 Task: Search one way flight ticket for 3 adults in first from Westerly: Westerly State Airport to Rock Springs: Southwest Wyoming Regional Airport (rock Springs Sweetwater County Airport) on 8-5-2023. Choice of flights is Royal air maroc. Number of bags: 11 checked bags. Price is upto 82000. Outbound departure time preference is 23:45.
Action: Mouse moved to (330, 275)
Screenshot: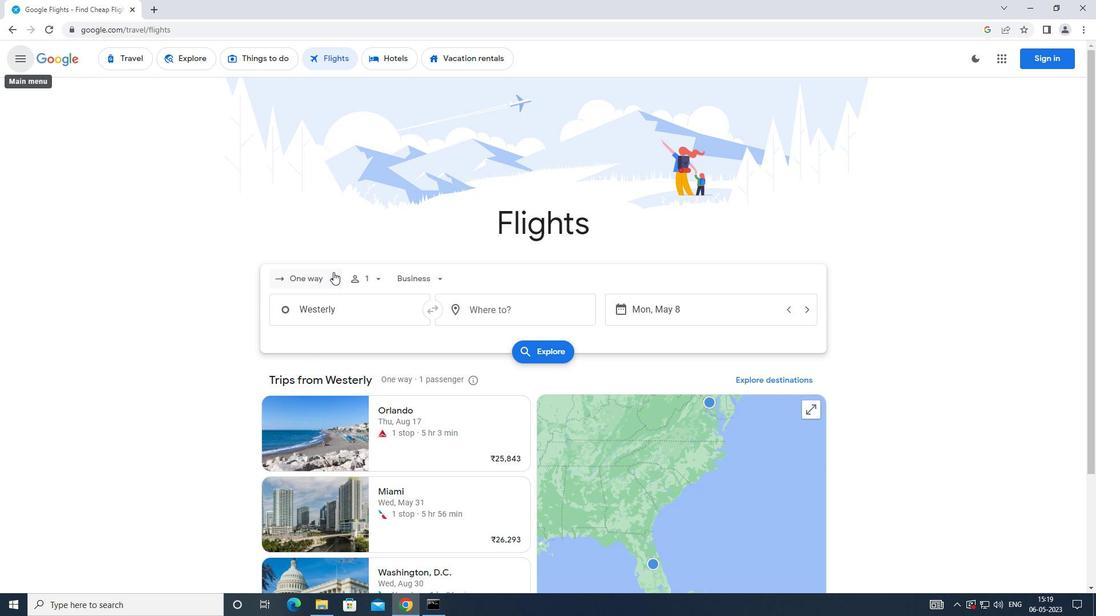 
Action: Mouse pressed left at (330, 275)
Screenshot: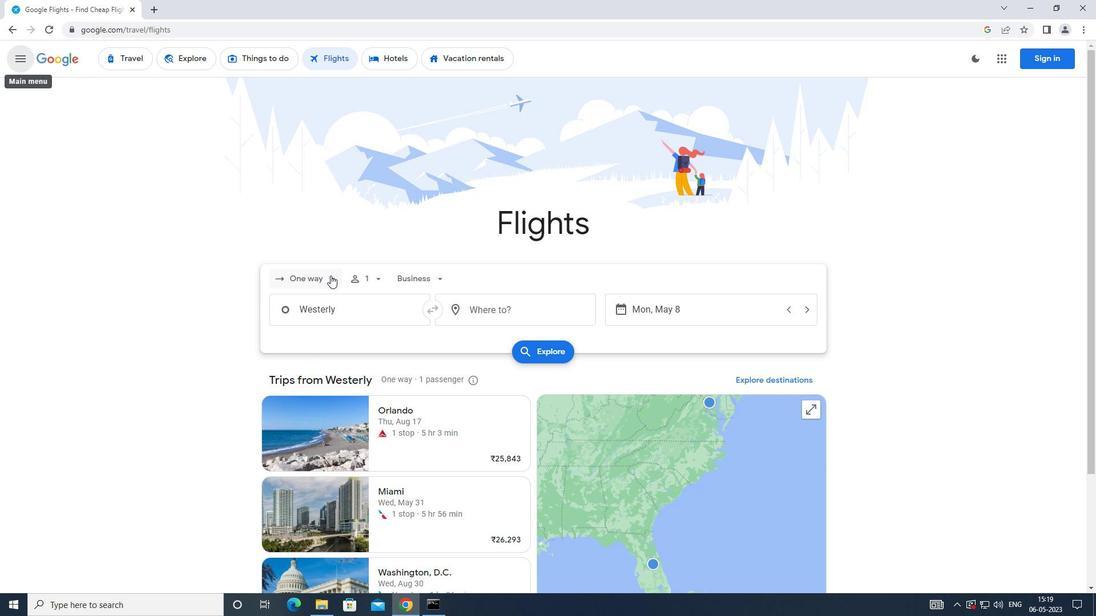 
Action: Mouse moved to (327, 328)
Screenshot: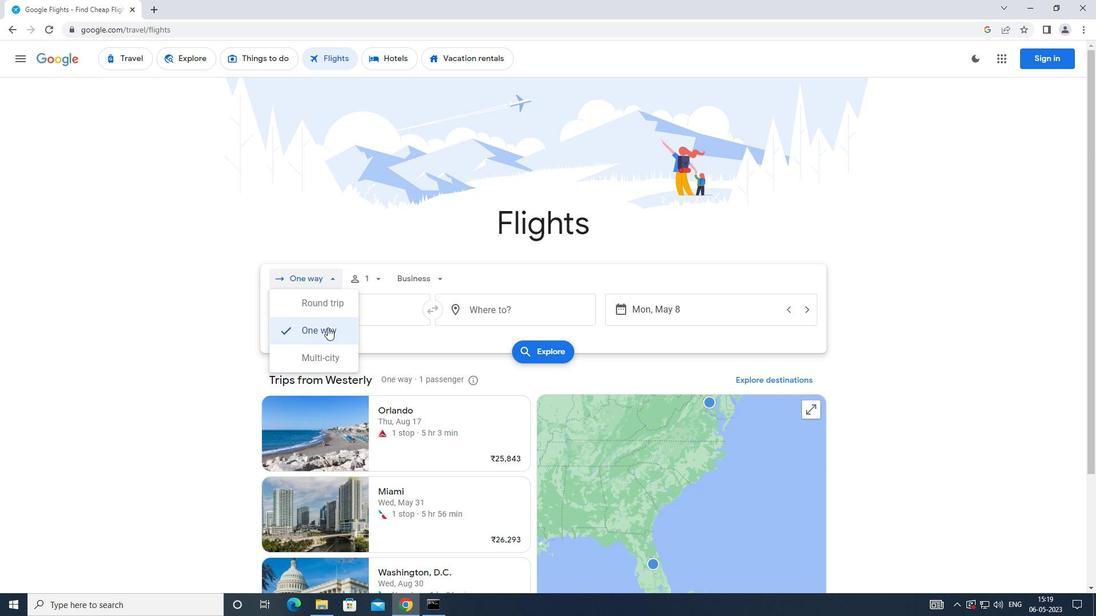 
Action: Mouse pressed left at (327, 328)
Screenshot: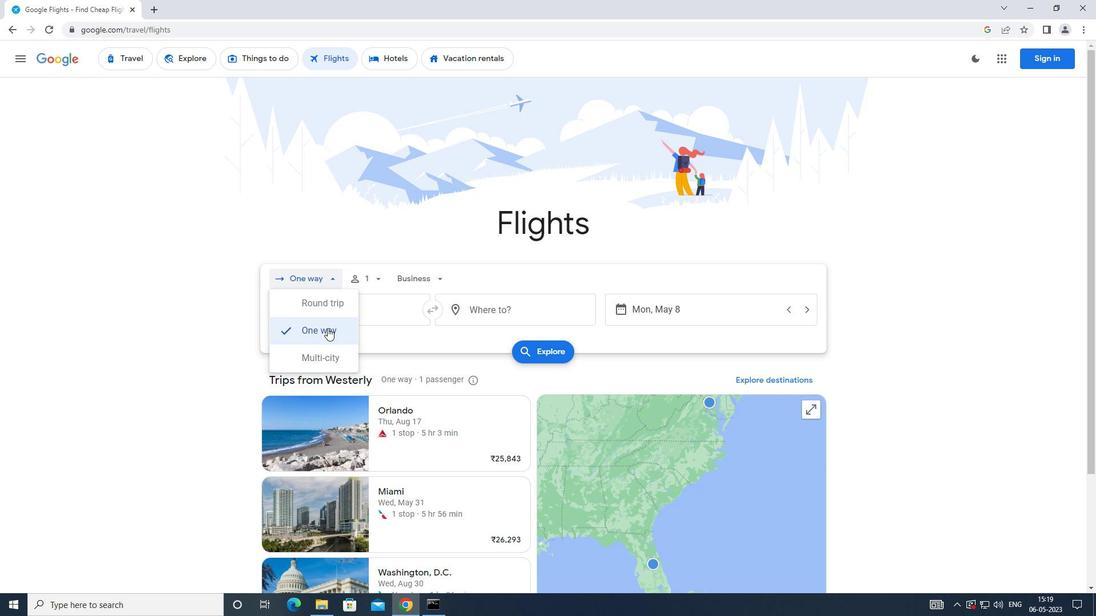 
Action: Mouse moved to (381, 282)
Screenshot: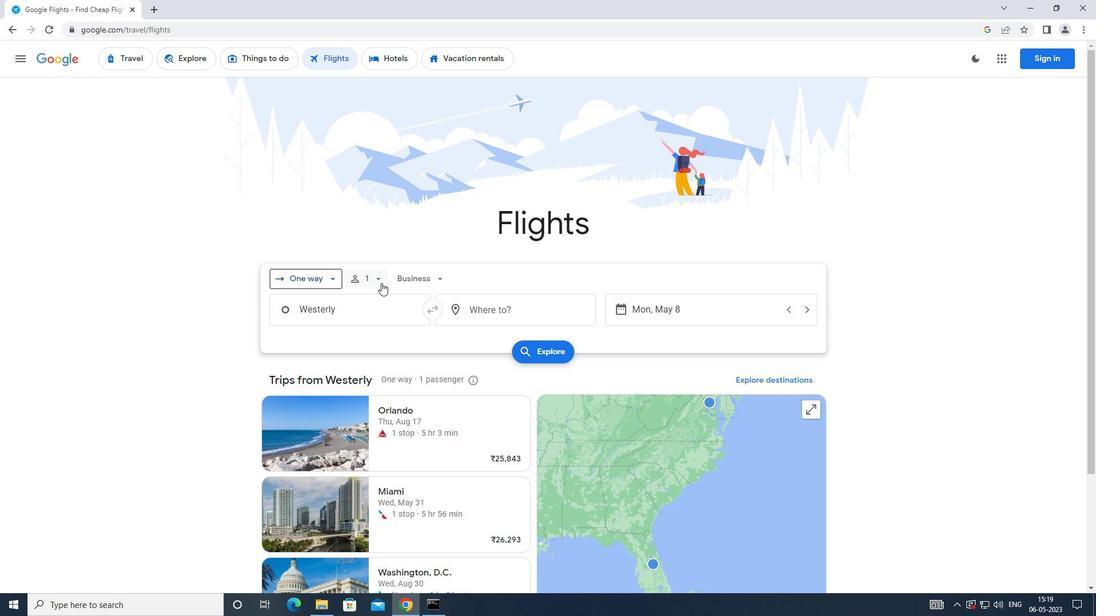 
Action: Mouse pressed left at (381, 282)
Screenshot: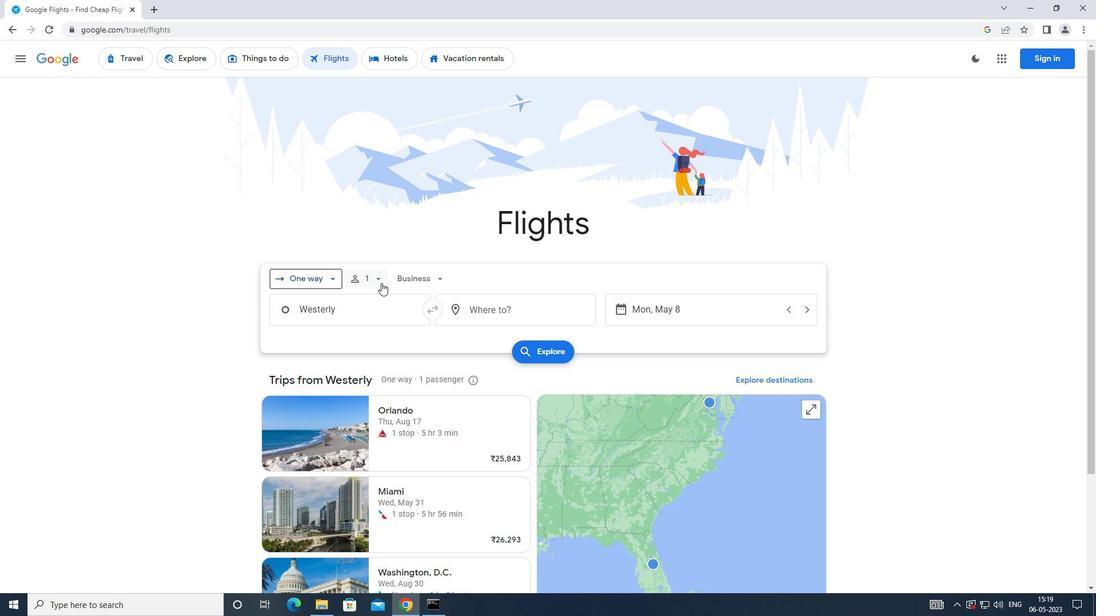 
Action: Mouse moved to (464, 310)
Screenshot: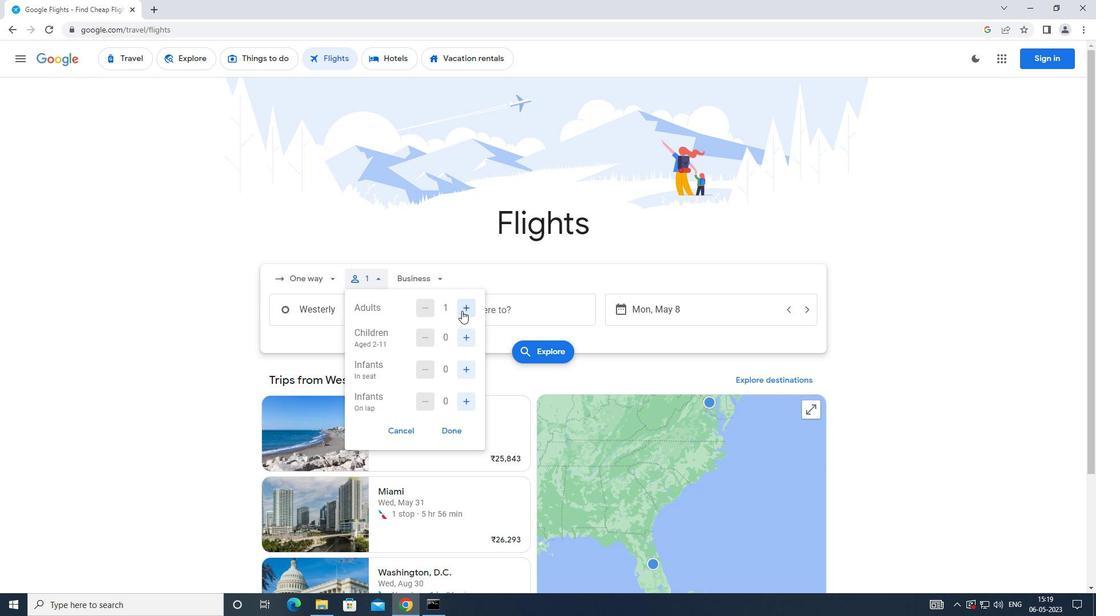 
Action: Mouse pressed left at (464, 310)
Screenshot: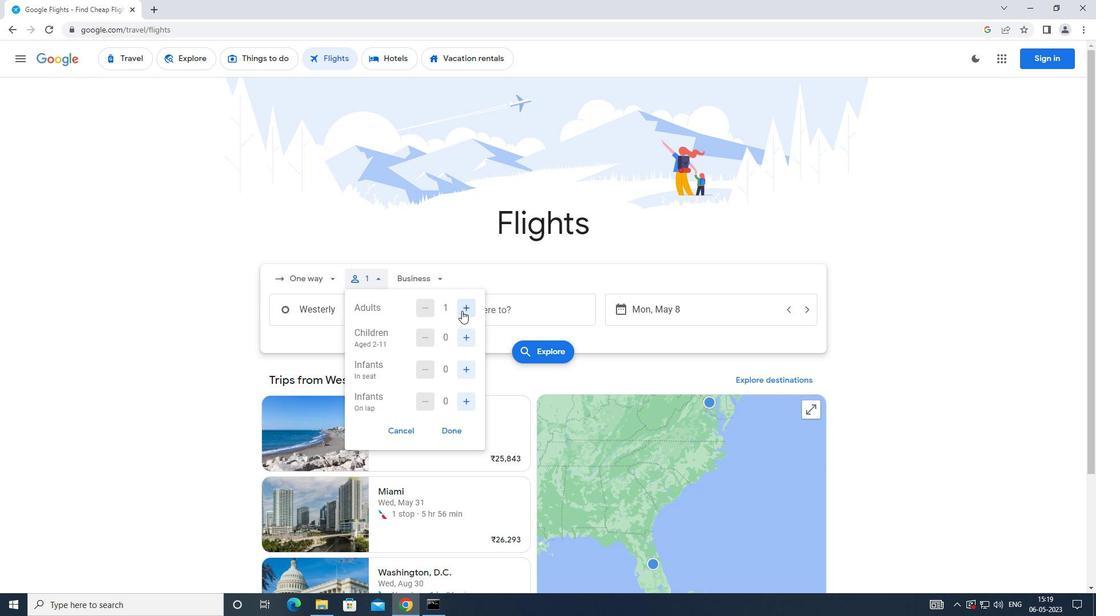 
Action: Mouse pressed left at (464, 310)
Screenshot: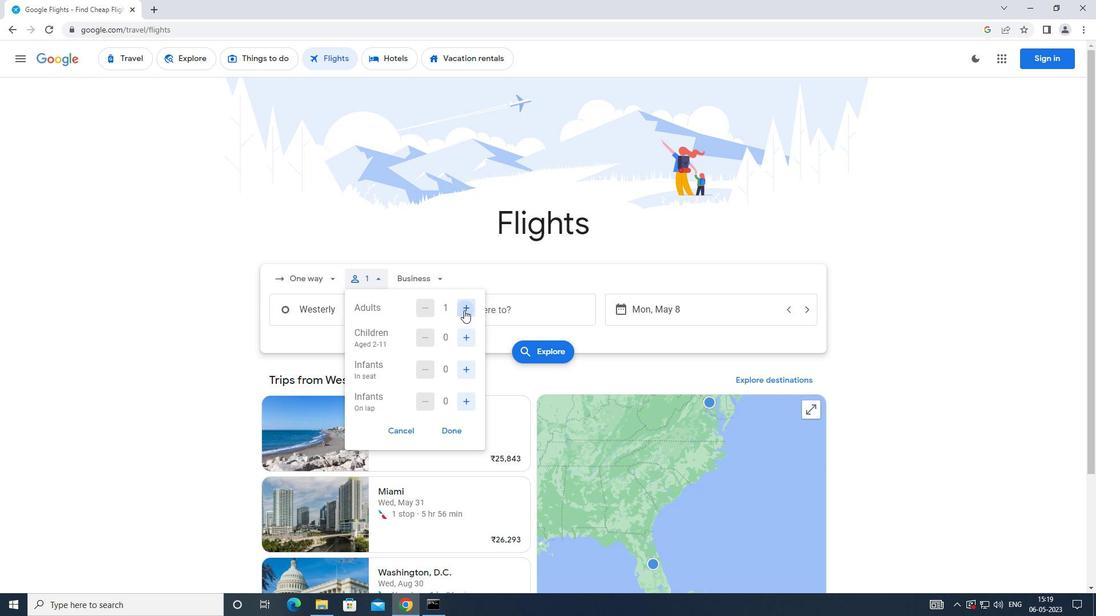 
Action: Mouse moved to (450, 430)
Screenshot: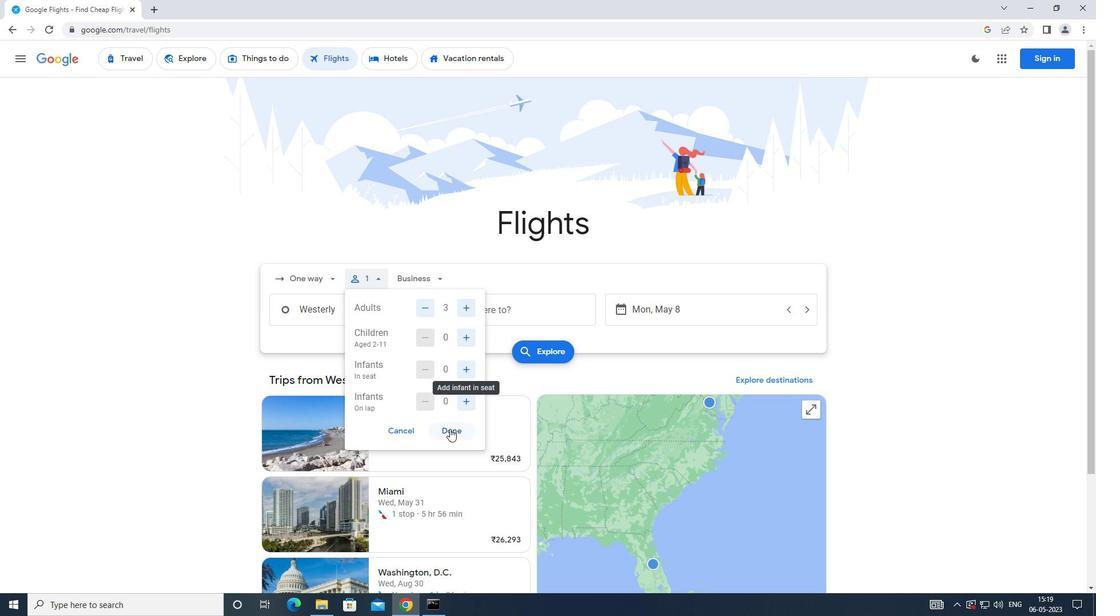 
Action: Mouse pressed left at (450, 430)
Screenshot: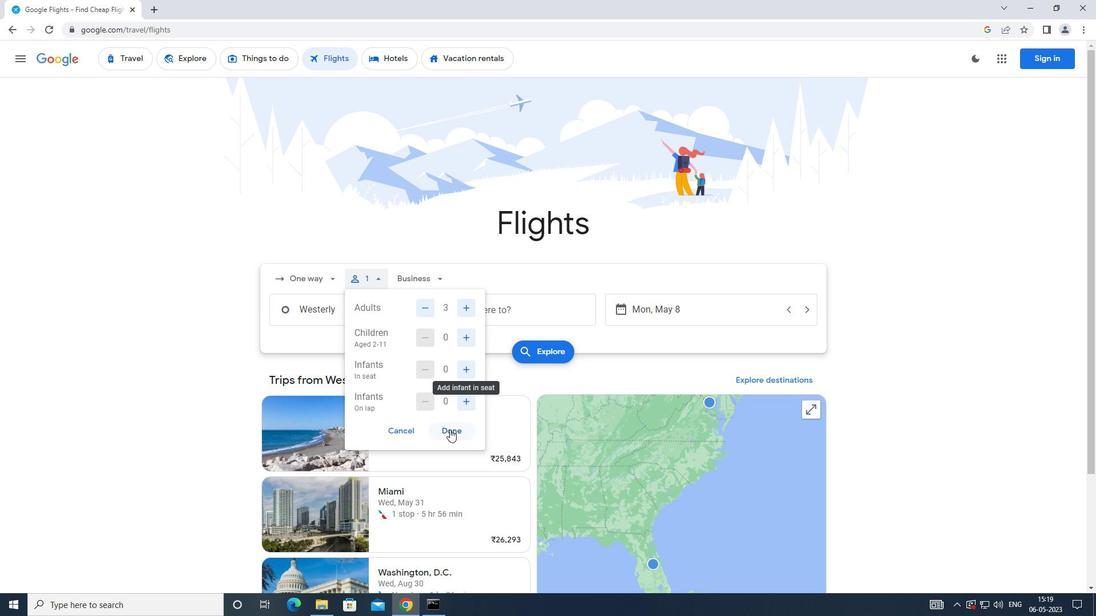 
Action: Mouse moved to (429, 282)
Screenshot: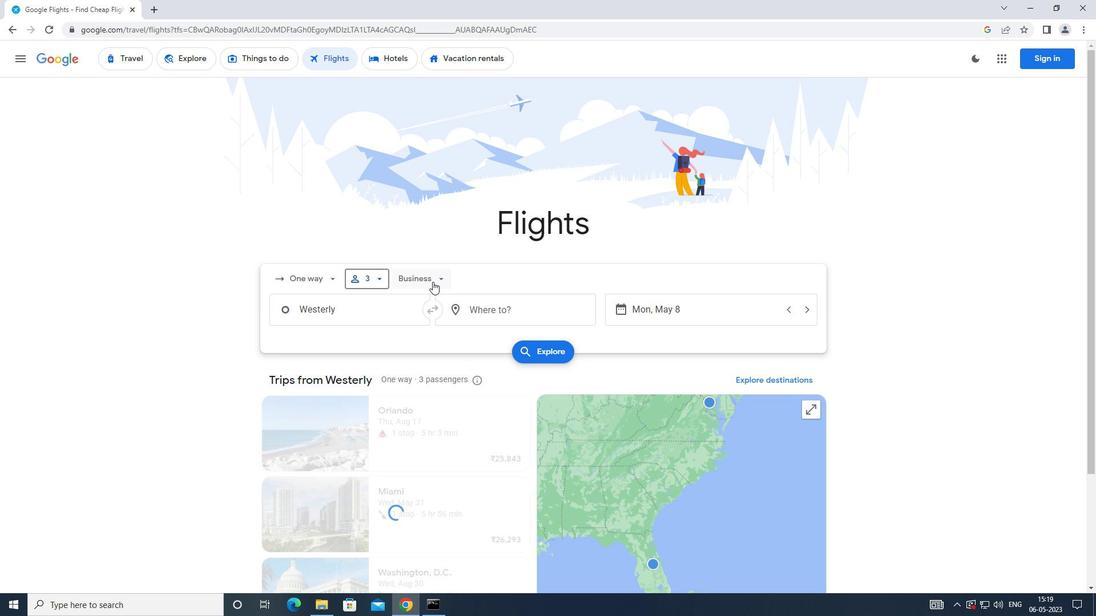 
Action: Mouse pressed left at (429, 282)
Screenshot: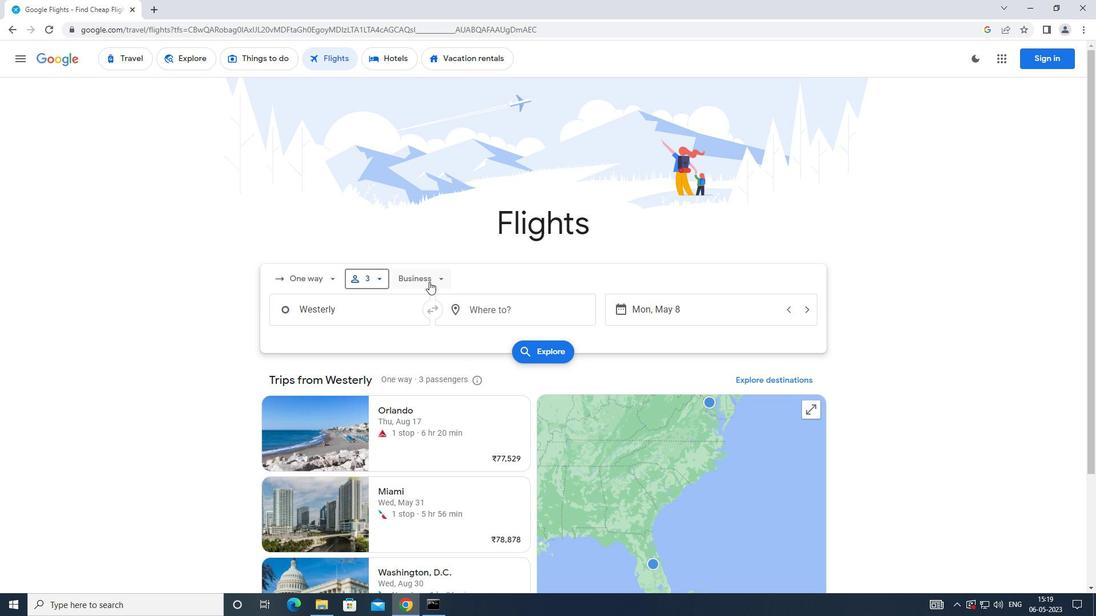 
Action: Mouse moved to (427, 384)
Screenshot: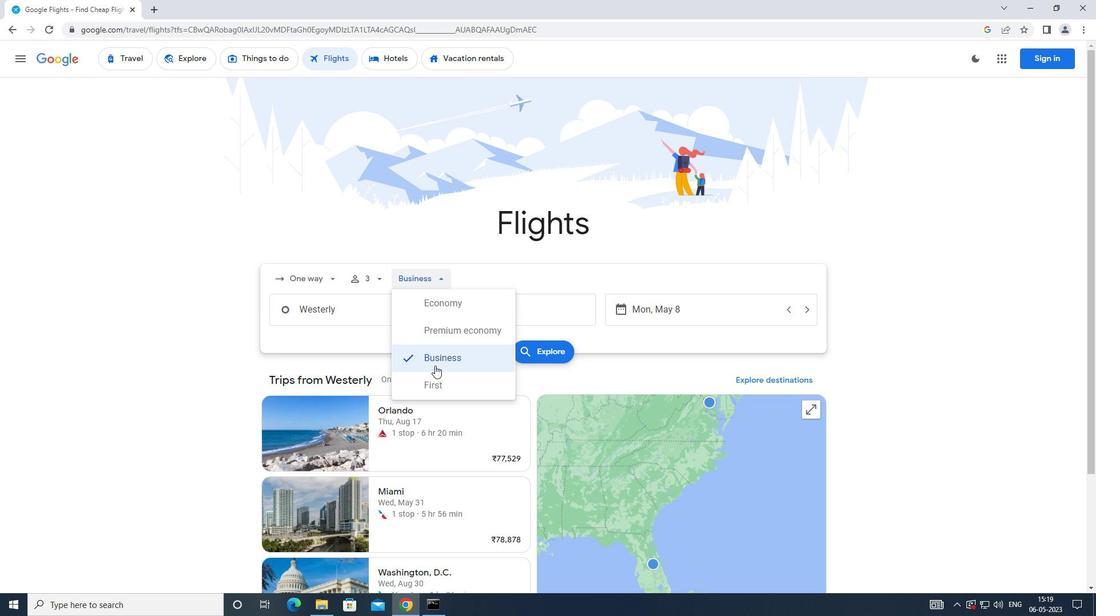 
Action: Mouse pressed left at (427, 384)
Screenshot: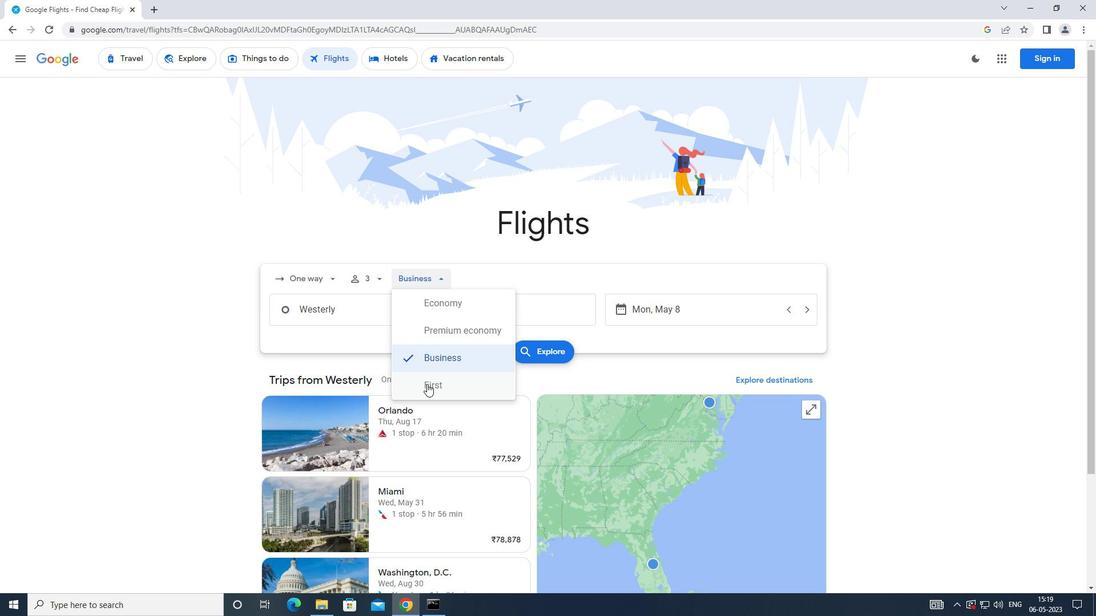 
Action: Mouse moved to (360, 320)
Screenshot: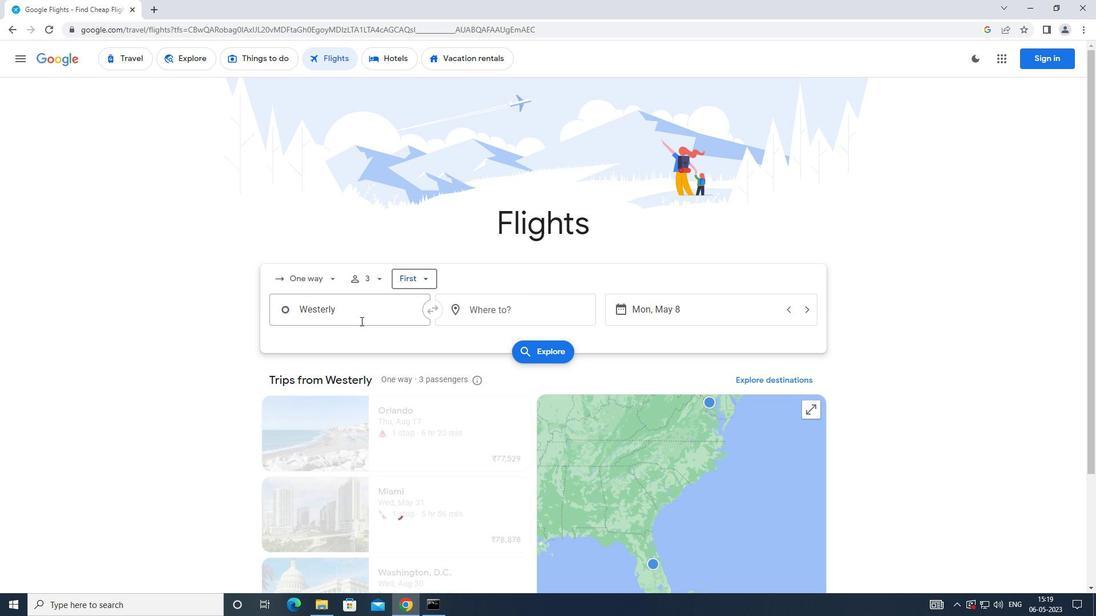 
Action: Mouse pressed left at (360, 320)
Screenshot: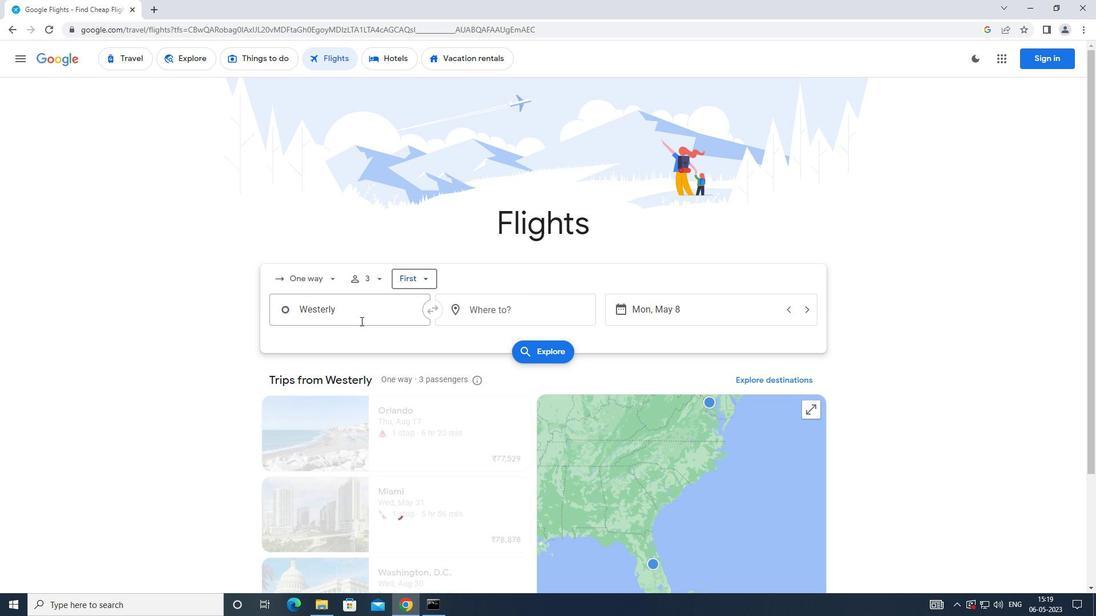 
Action: Mouse moved to (386, 335)
Screenshot: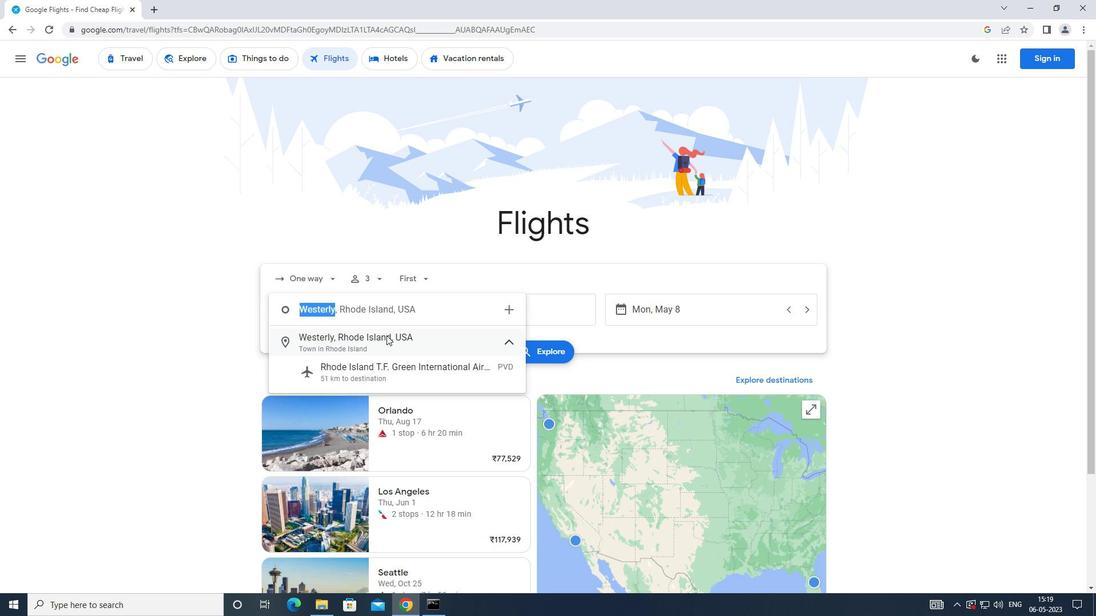 
Action: Mouse pressed left at (386, 335)
Screenshot: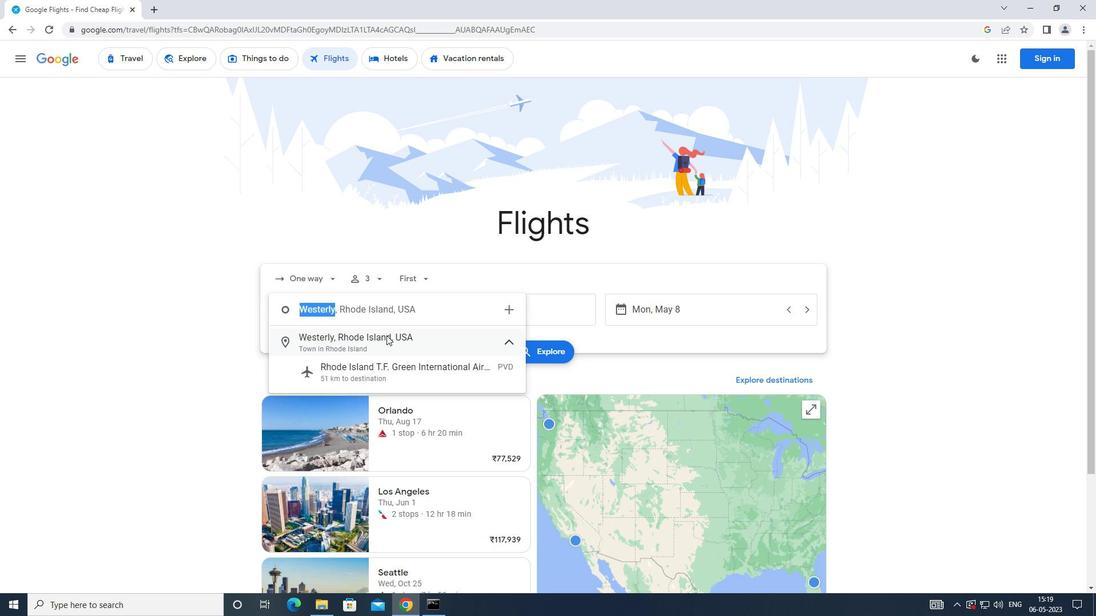 
Action: Mouse moved to (519, 315)
Screenshot: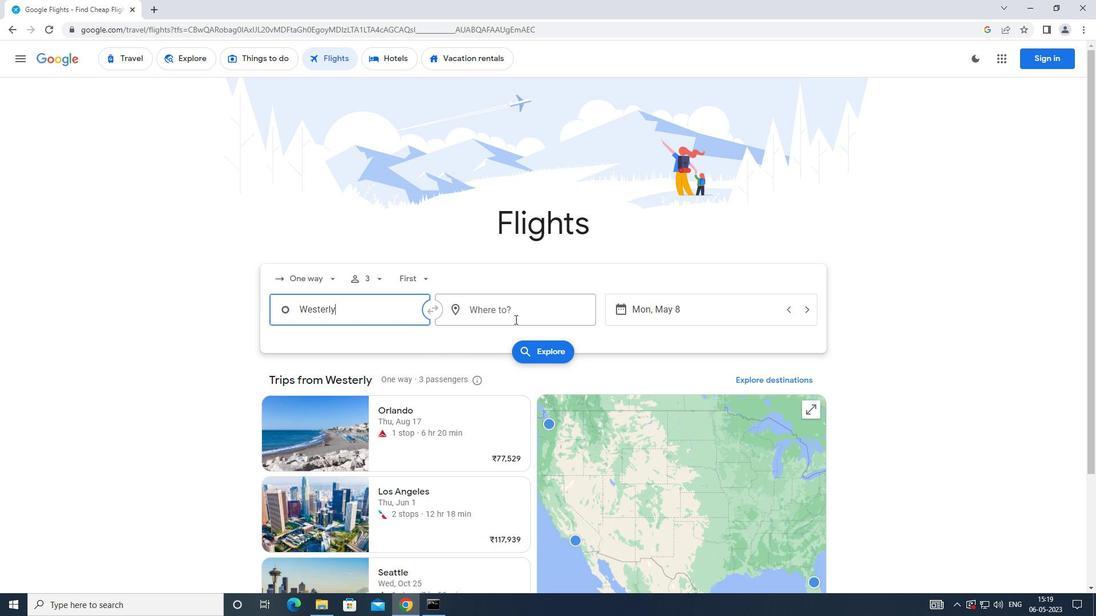
Action: Mouse pressed left at (519, 315)
Screenshot: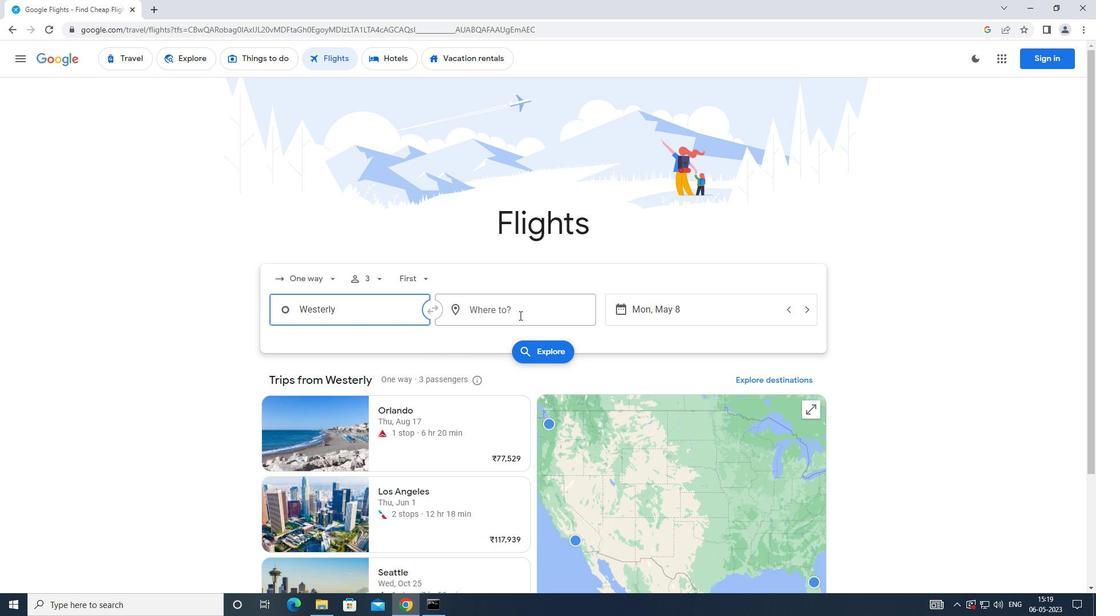 
Action: Mouse moved to (511, 322)
Screenshot: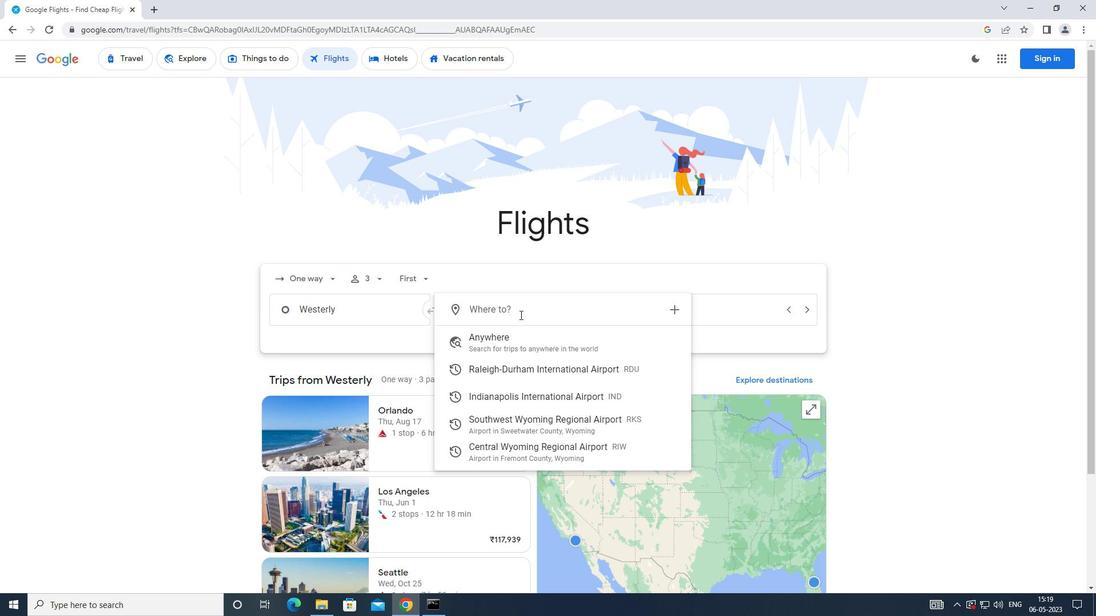 
Action: Key pressed <Key.caps_lock>w<Key.caps_lock>yoming<Key.space><Key.caps_lock>r<Key.caps_lock>ei<Key.backspace>gional
Screenshot: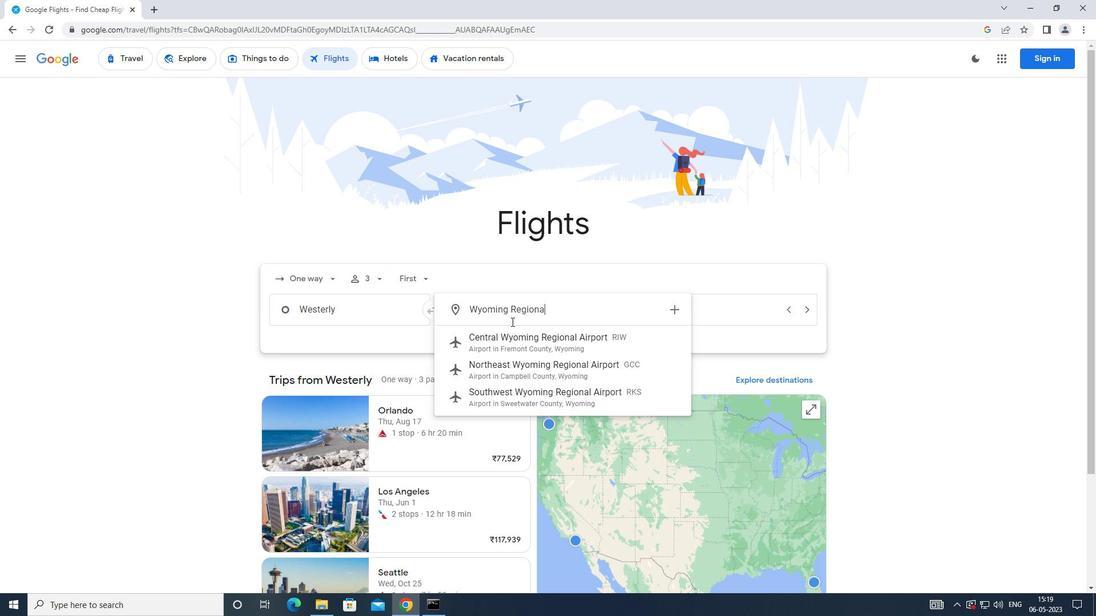 
Action: Mouse moved to (510, 330)
Screenshot: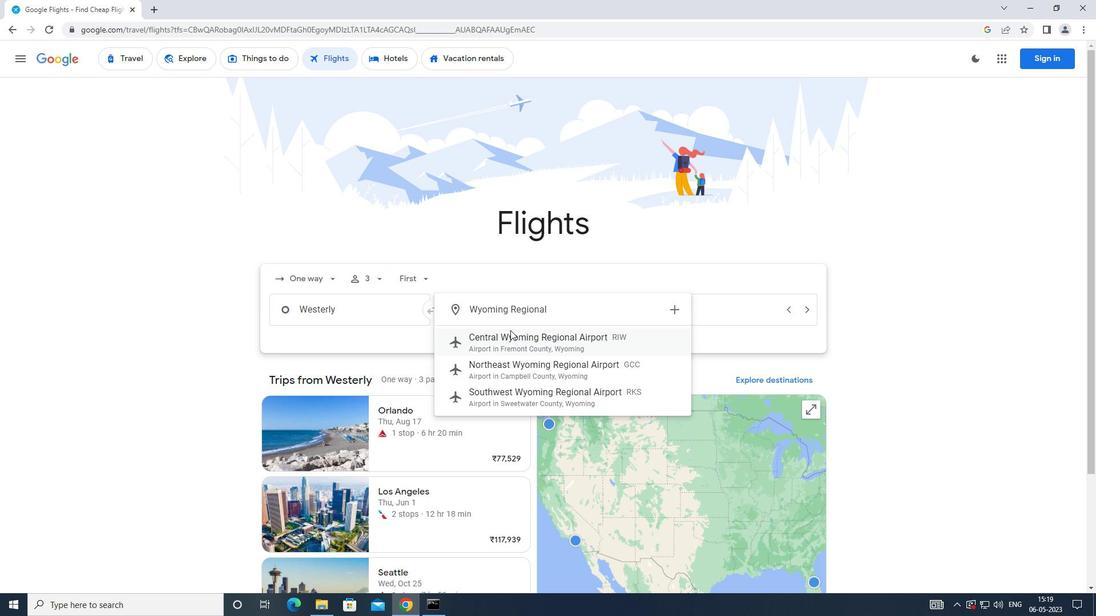 
Action: Key pressed <Key.enter>
Screenshot: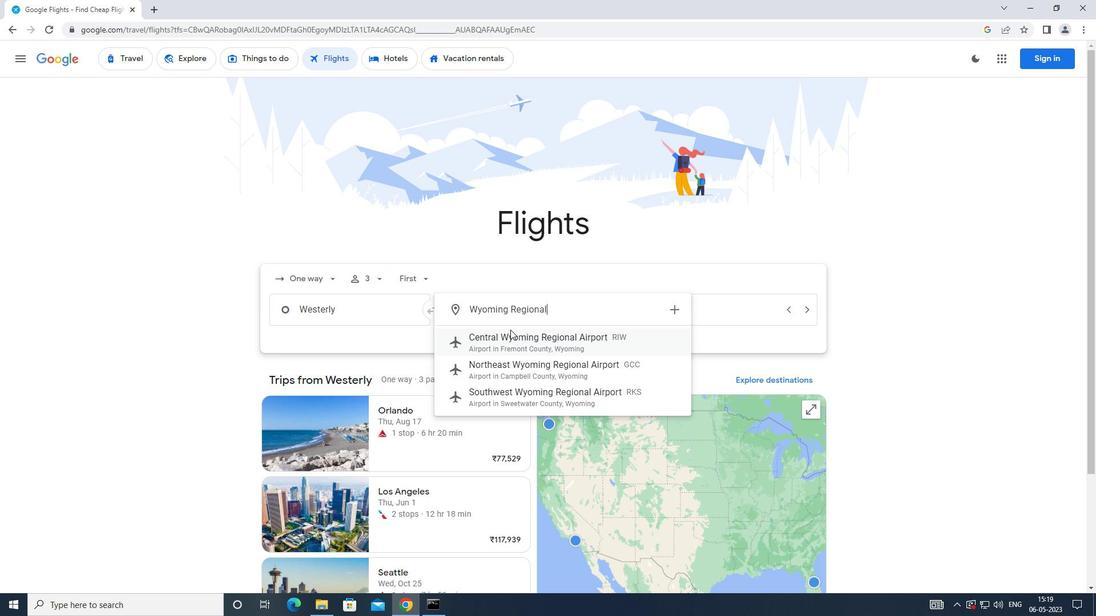 
Action: Mouse moved to (668, 313)
Screenshot: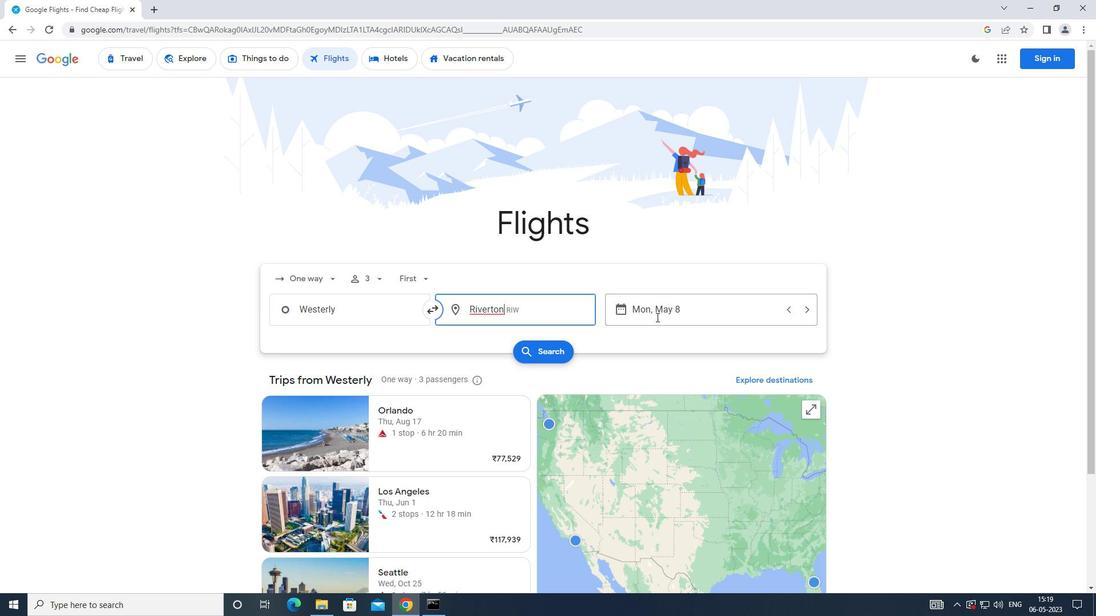 
Action: Mouse pressed left at (668, 313)
Screenshot: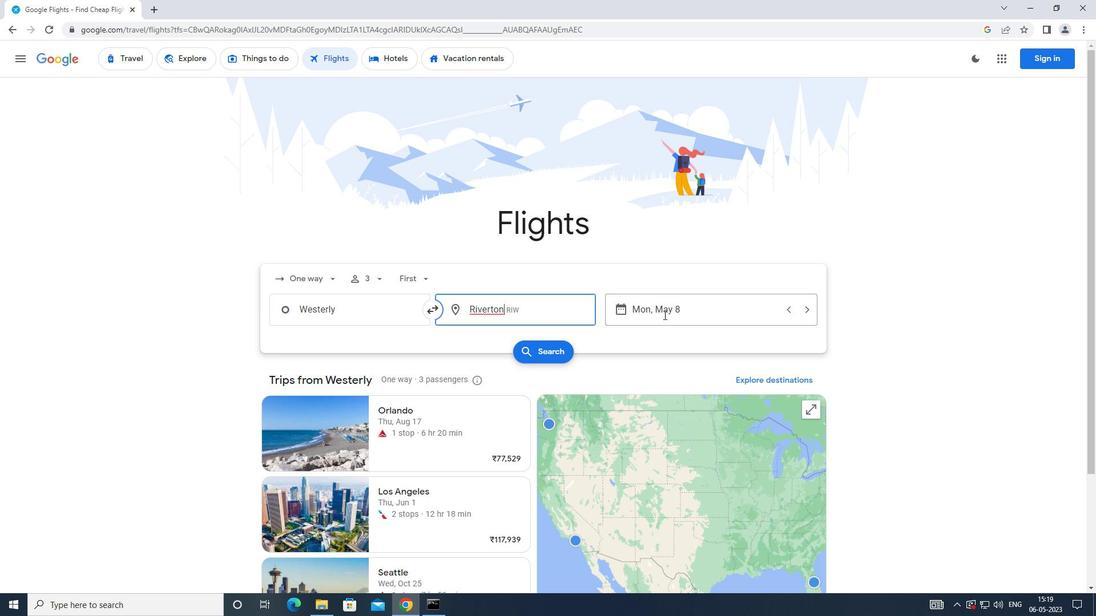 
Action: Mouse moved to (434, 410)
Screenshot: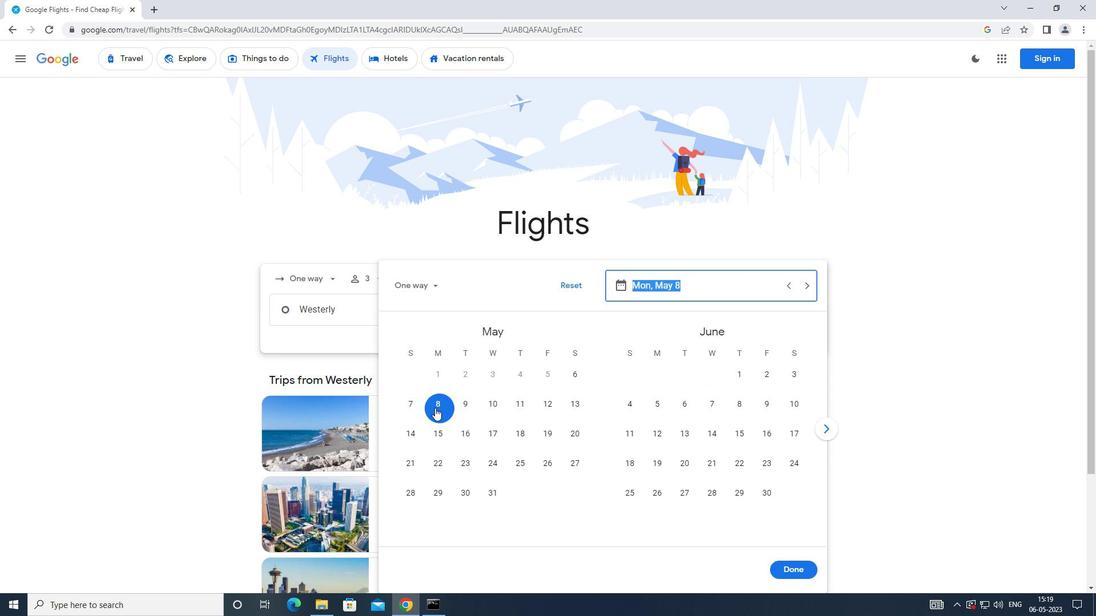 
Action: Mouse pressed left at (434, 410)
Screenshot: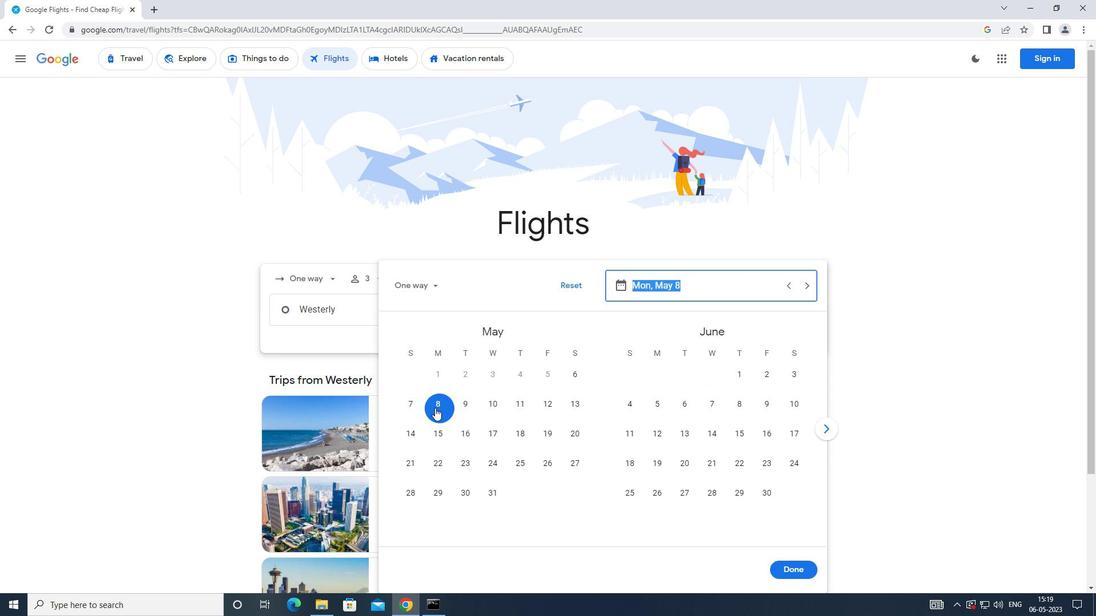 
Action: Mouse moved to (795, 572)
Screenshot: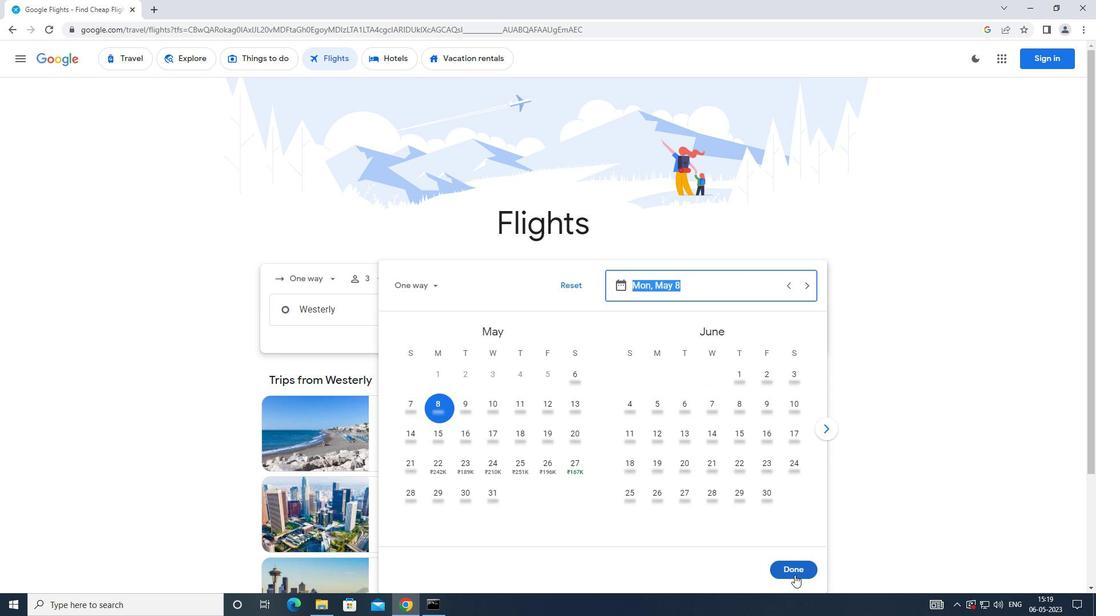 
Action: Mouse pressed left at (795, 572)
Screenshot: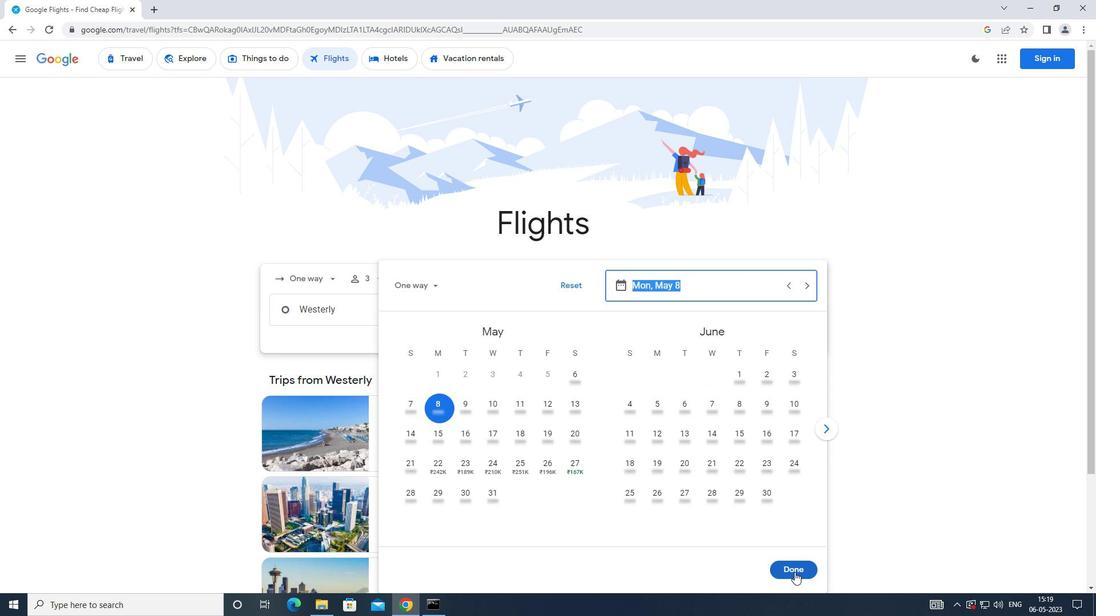 
Action: Mouse moved to (550, 354)
Screenshot: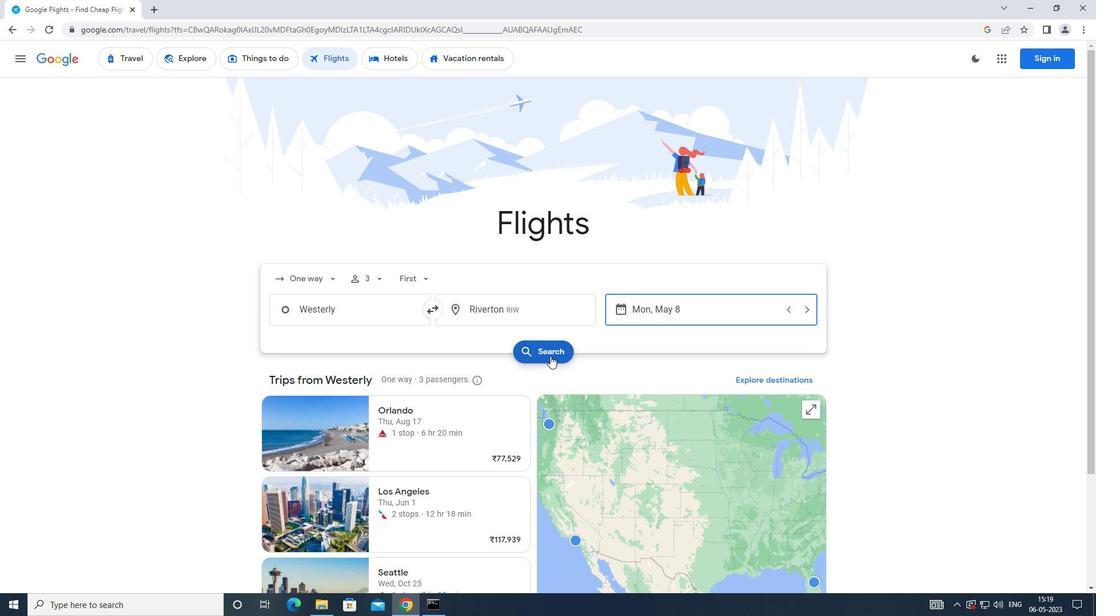 
Action: Mouse pressed left at (550, 354)
Screenshot: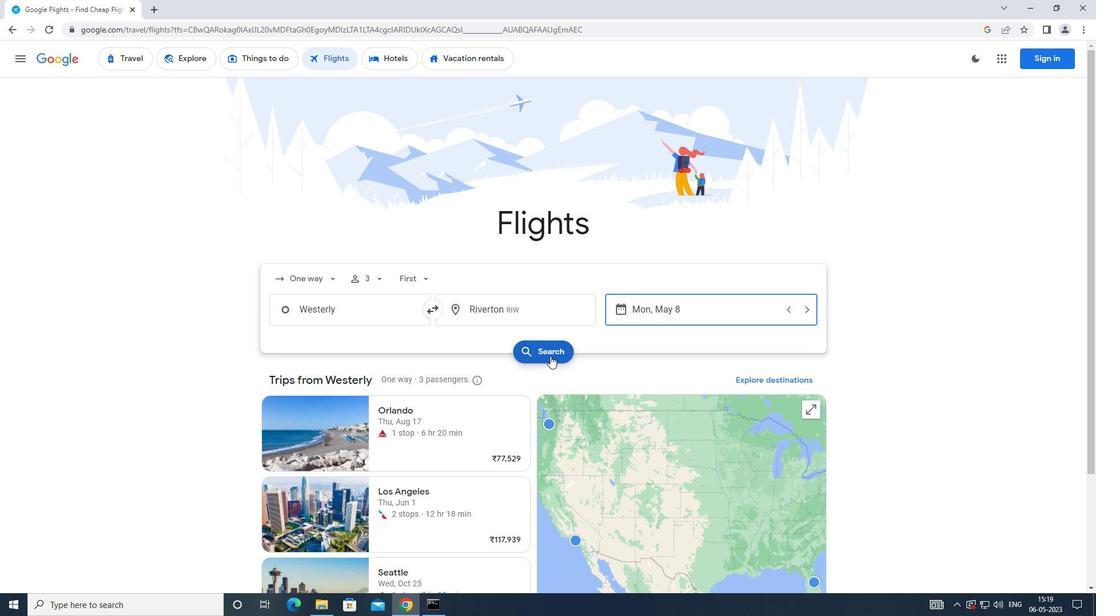 
Action: Mouse moved to (277, 169)
Screenshot: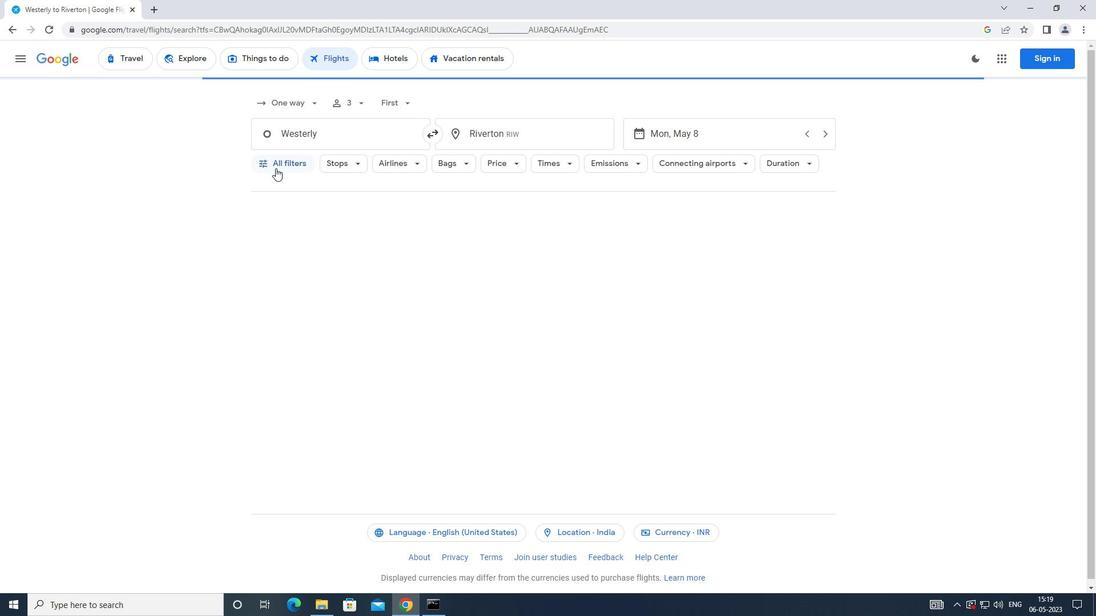 
Action: Mouse pressed left at (277, 169)
Screenshot: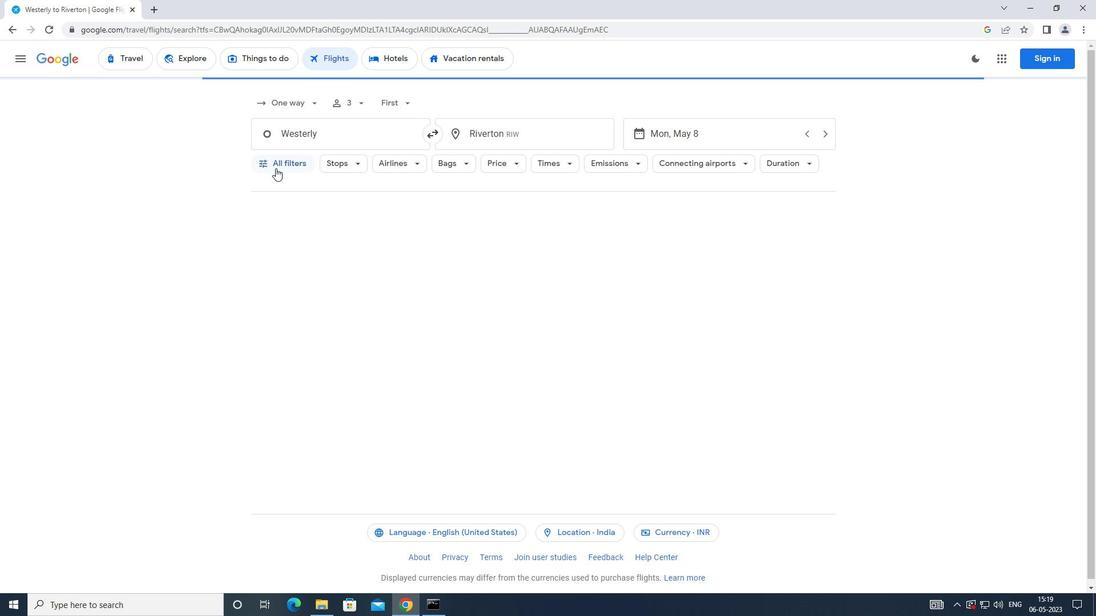
Action: Mouse moved to (421, 411)
Screenshot: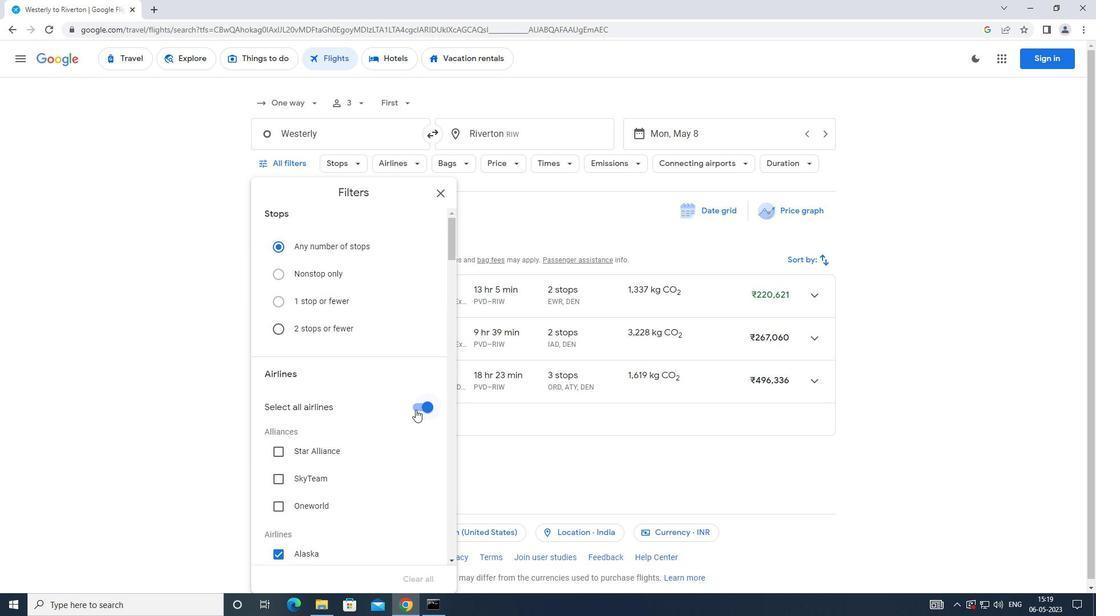 
Action: Mouse pressed left at (421, 411)
Screenshot: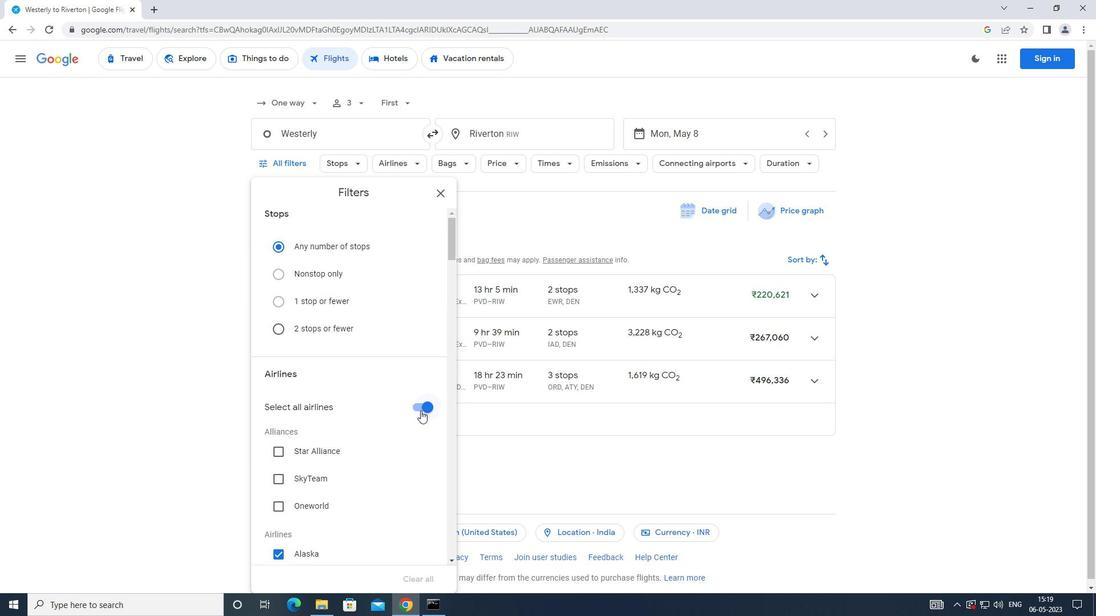 
Action: Mouse moved to (422, 412)
Screenshot: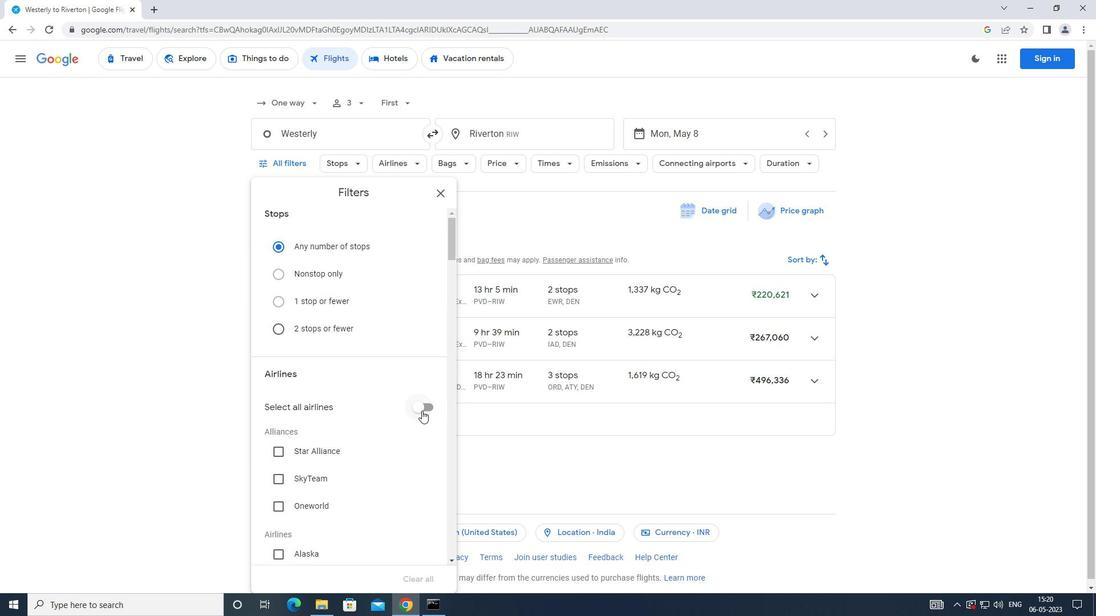 
Action: Mouse scrolled (422, 411) with delta (0, 0)
Screenshot: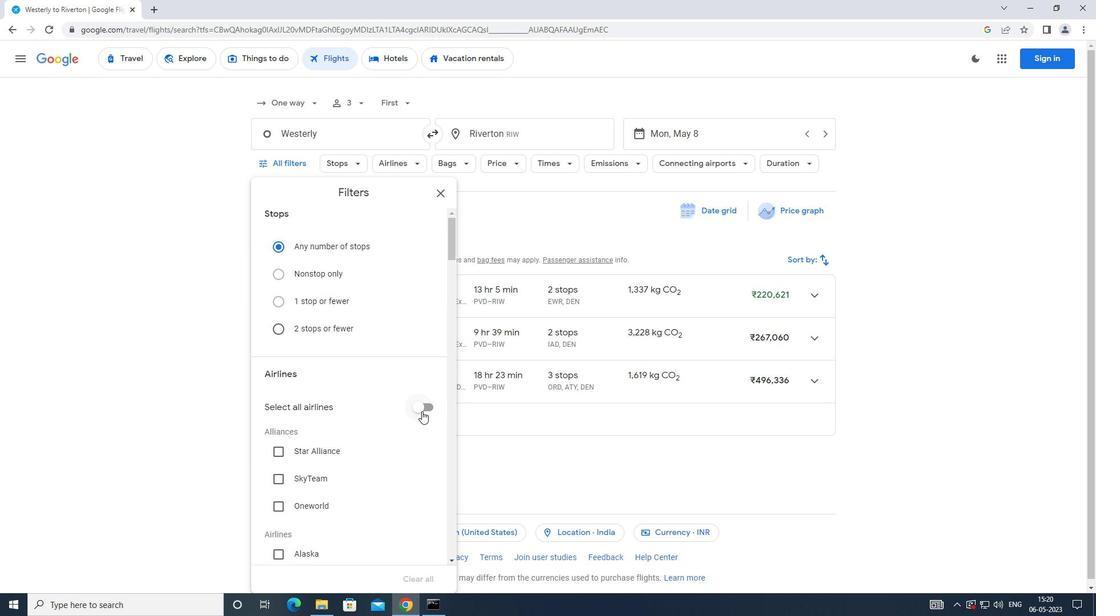 
Action: Mouse moved to (416, 415)
Screenshot: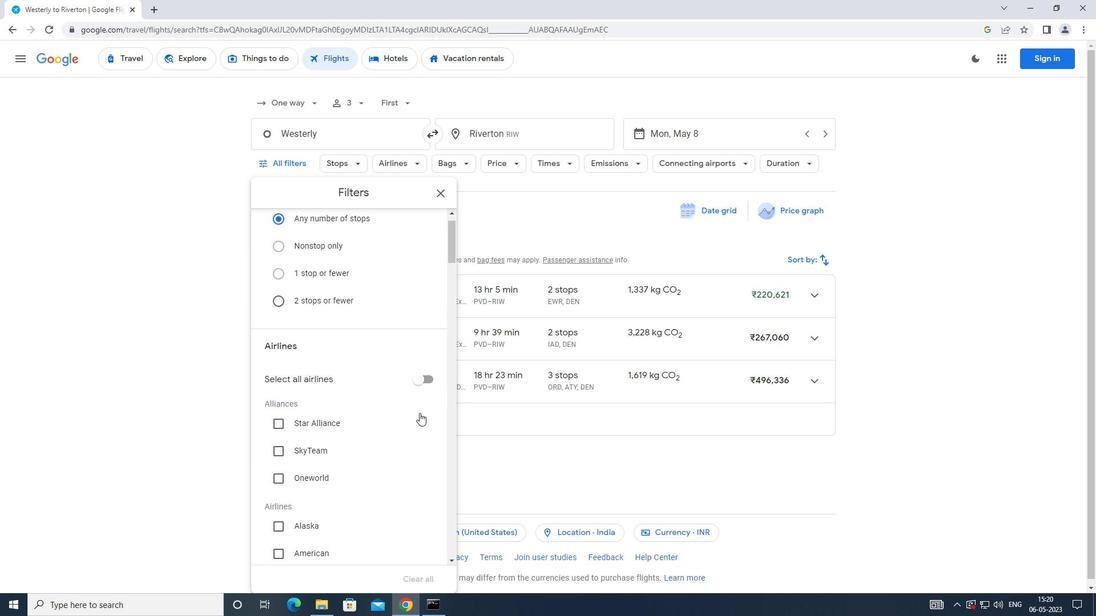 
Action: Mouse scrolled (416, 414) with delta (0, 0)
Screenshot: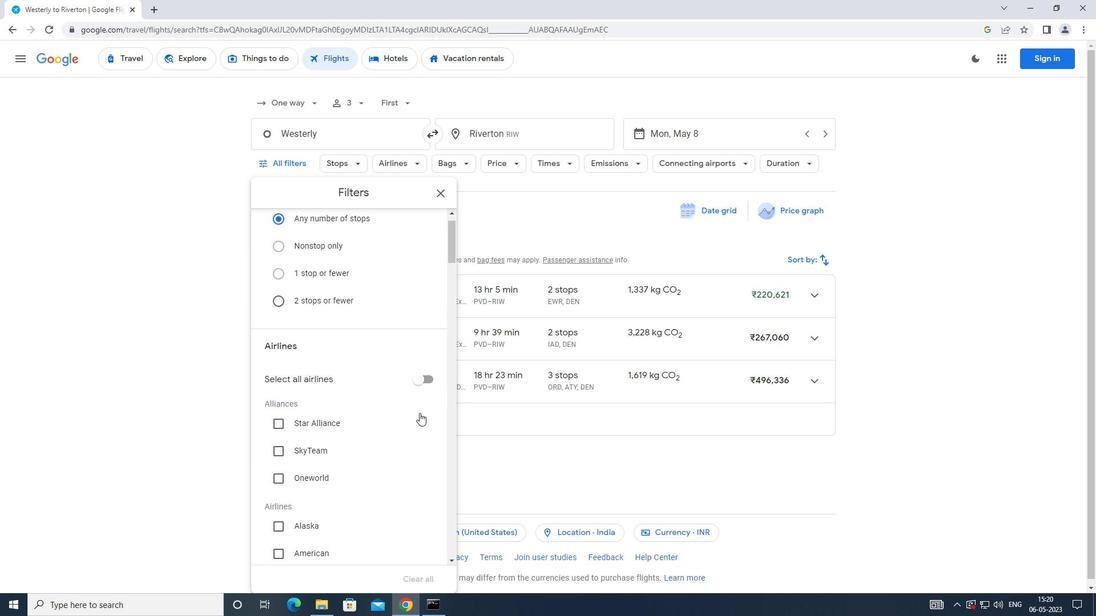
Action: Mouse moved to (415, 415)
Screenshot: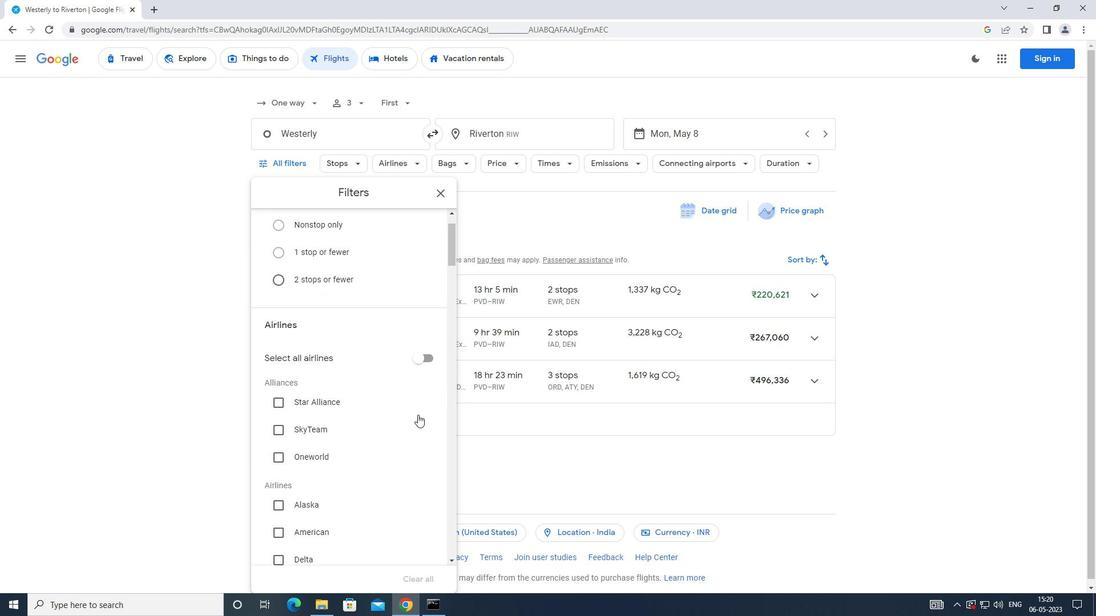 
Action: Mouse scrolled (415, 415) with delta (0, 0)
Screenshot: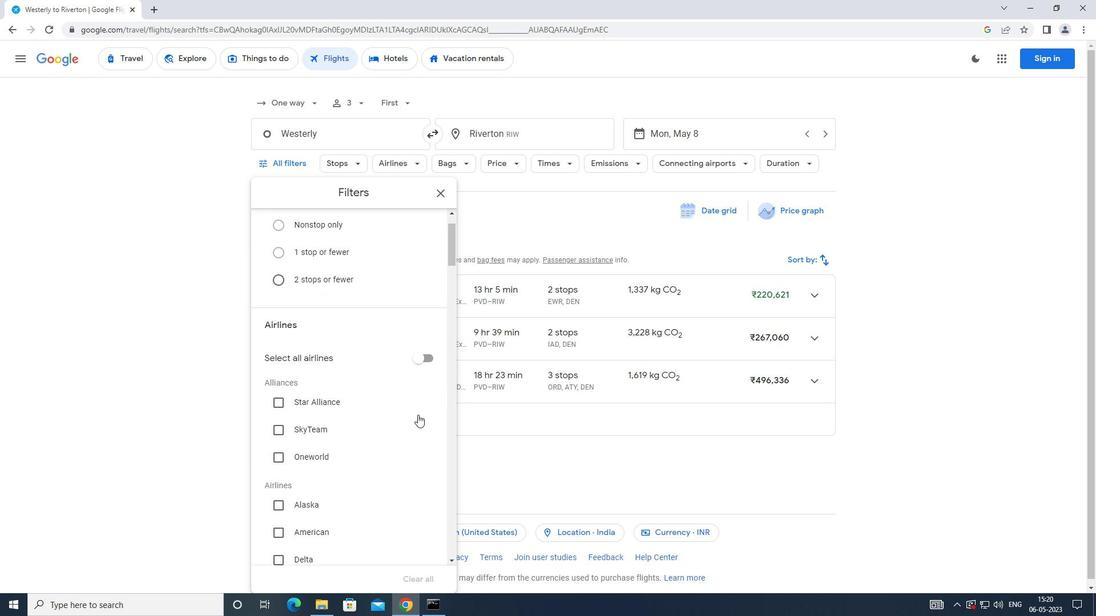 
Action: Mouse moved to (414, 414)
Screenshot: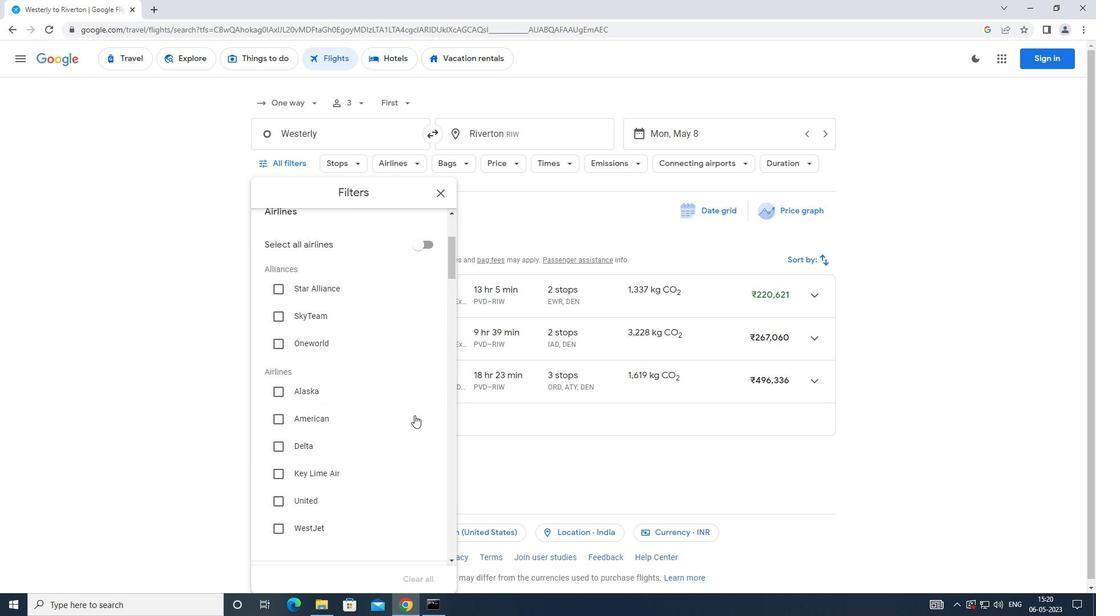 
Action: Mouse scrolled (414, 414) with delta (0, 0)
Screenshot: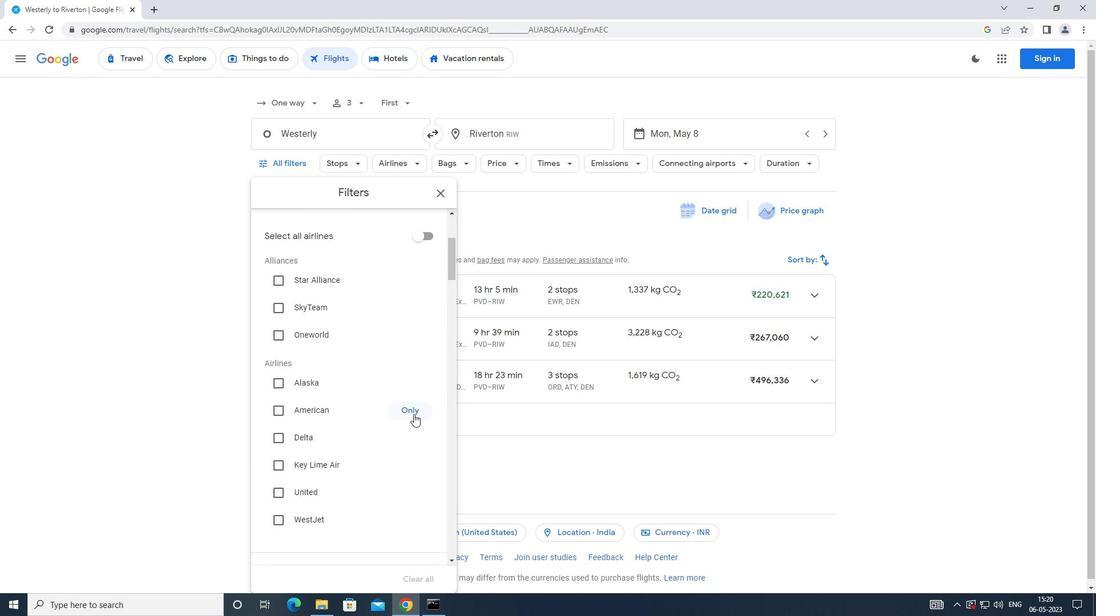 
Action: Mouse scrolled (414, 414) with delta (0, 0)
Screenshot: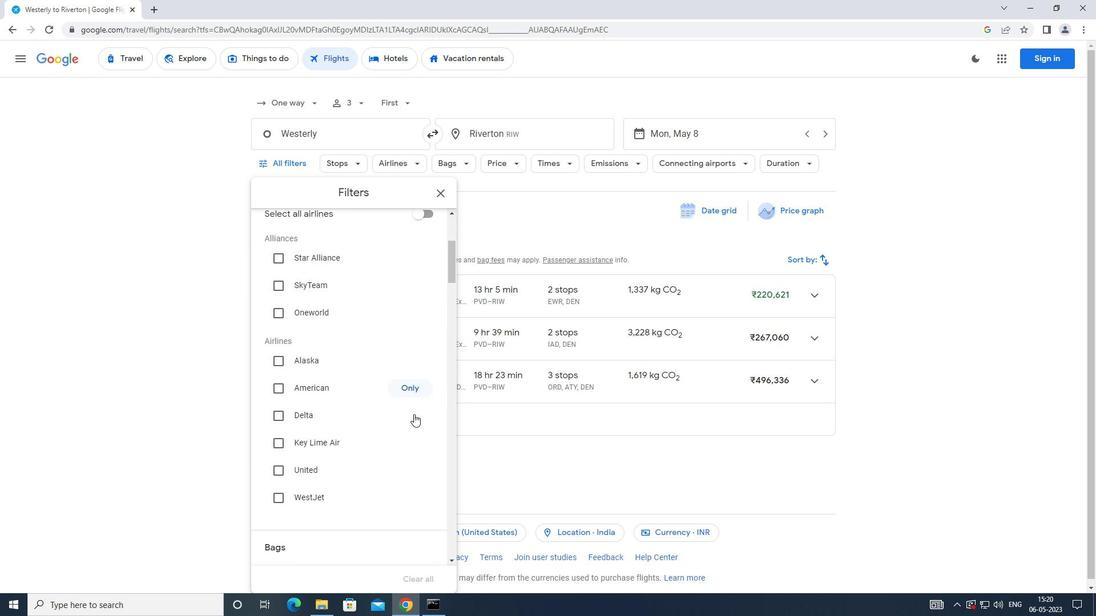 
Action: Mouse moved to (414, 414)
Screenshot: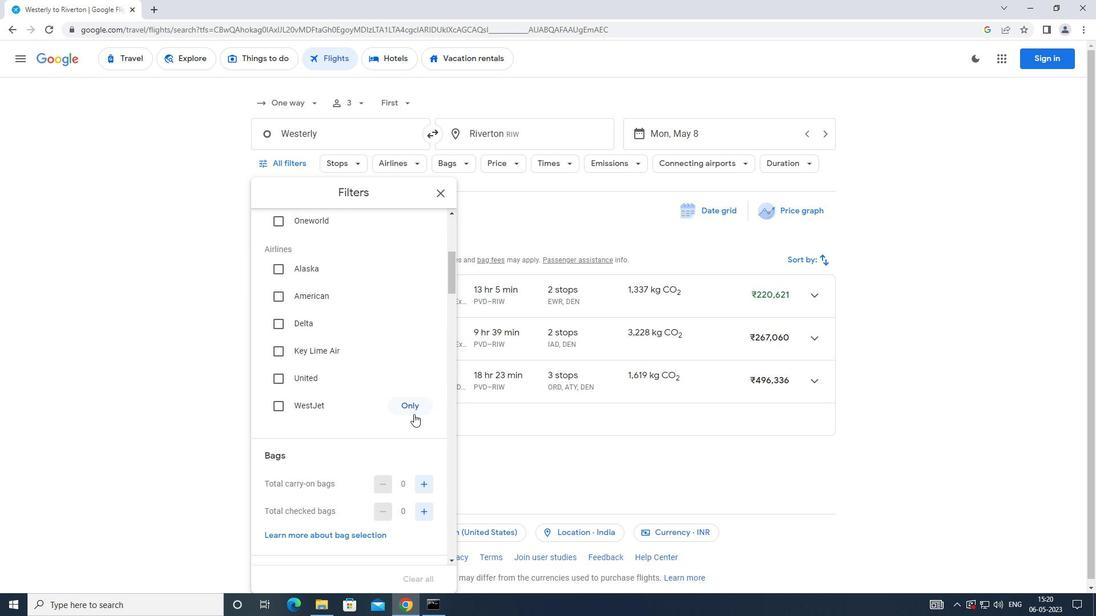 
Action: Mouse scrolled (414, 413) with delta (0, 0)
Screenshot: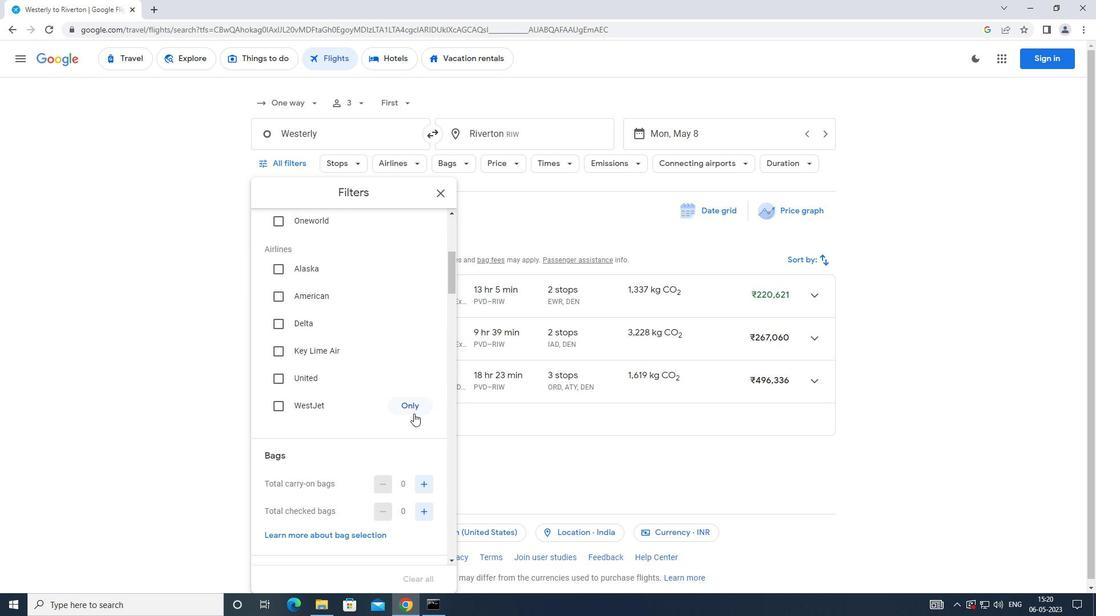 
Action: Mouse moved to (424, 458)
Screenshot: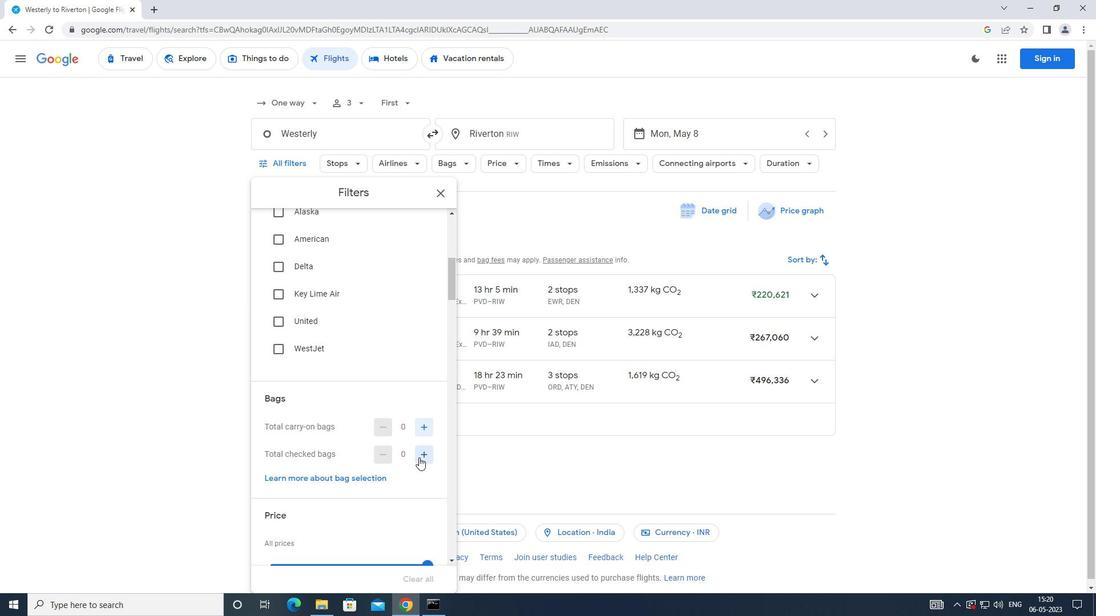 
Action: Mouse pressed left at (424, 458)
Screenshot: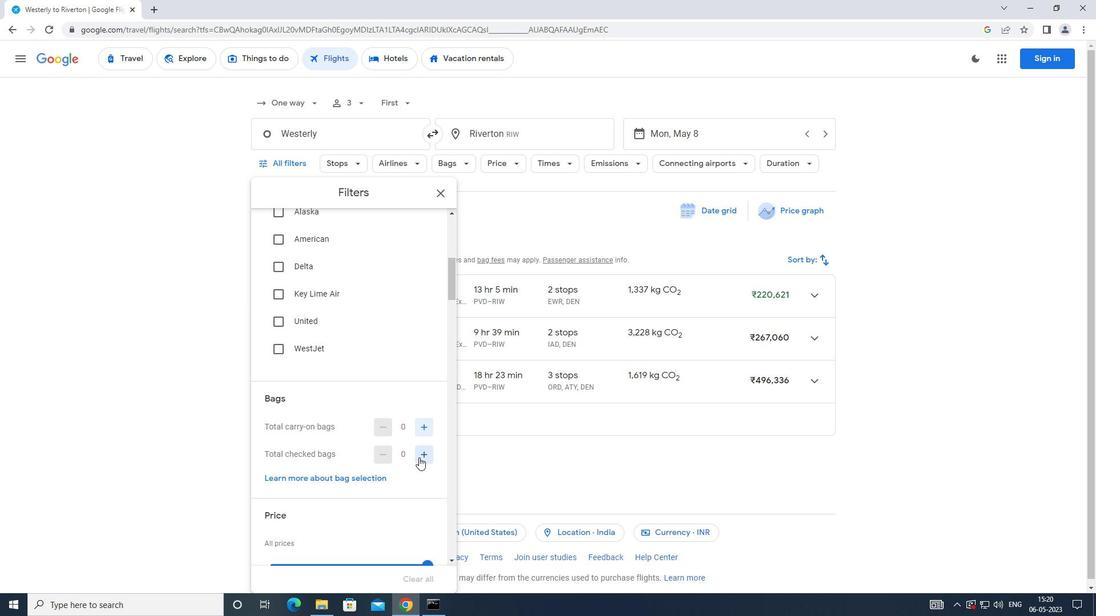 
Action: Mouse moved to (424, 458)
Screenshot: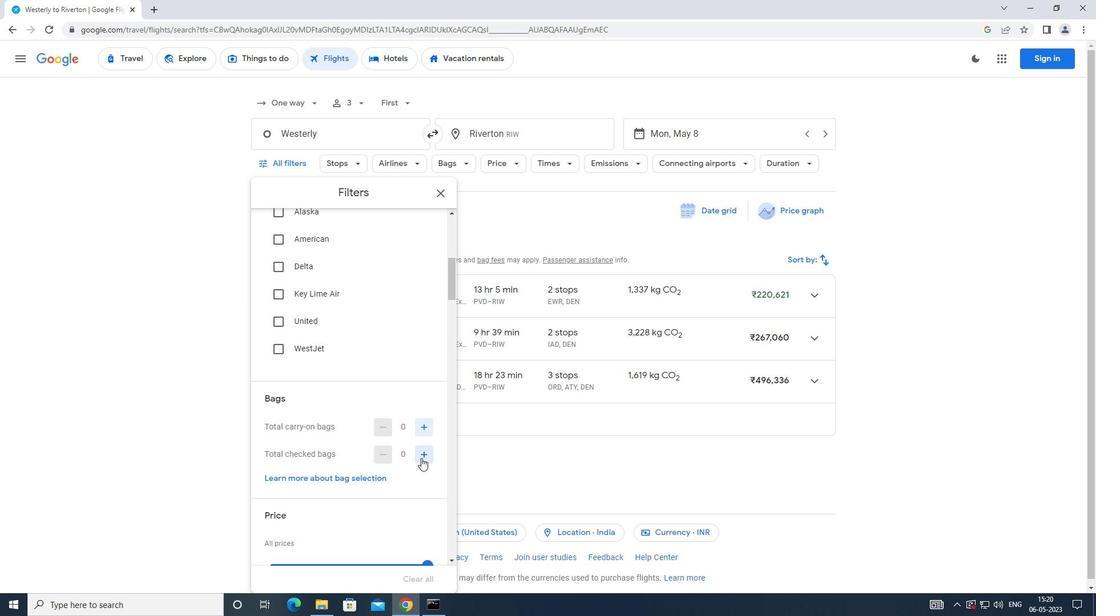 
Action: Mouse pressed left at (424, 458)
Screenshot: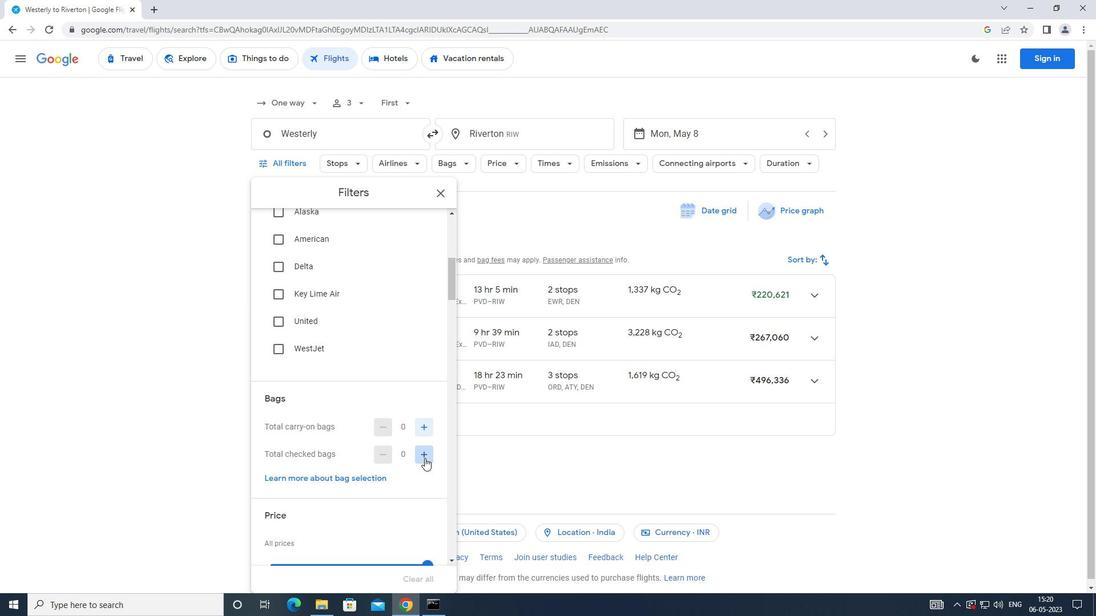 
Action: Mouse pressed left at (424, 458)
Screenshot: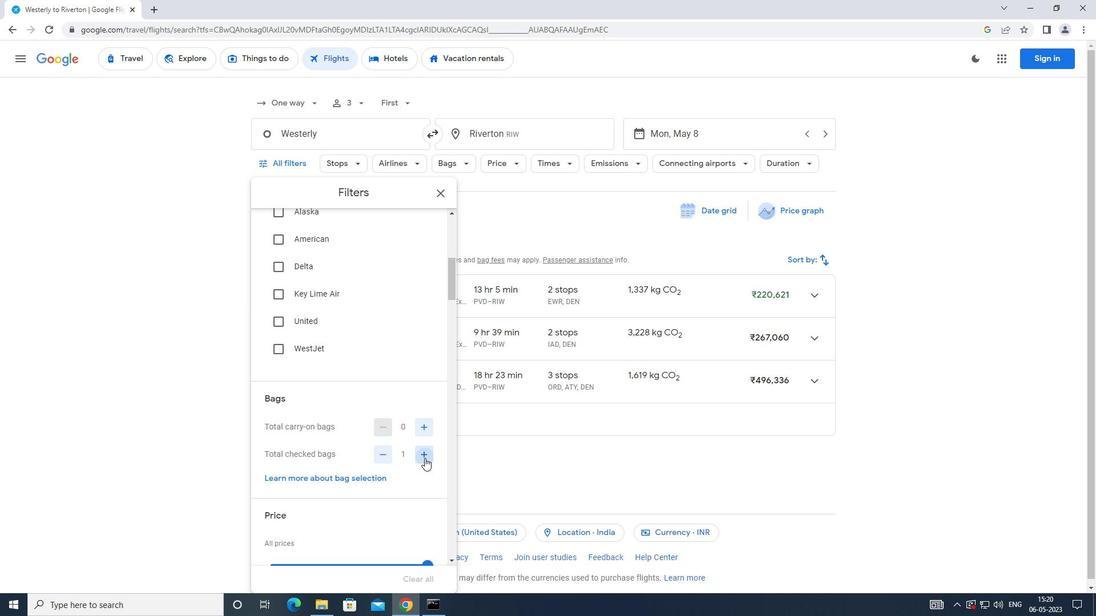 
Action: Mouse moved to (425, 458)
Screenshot: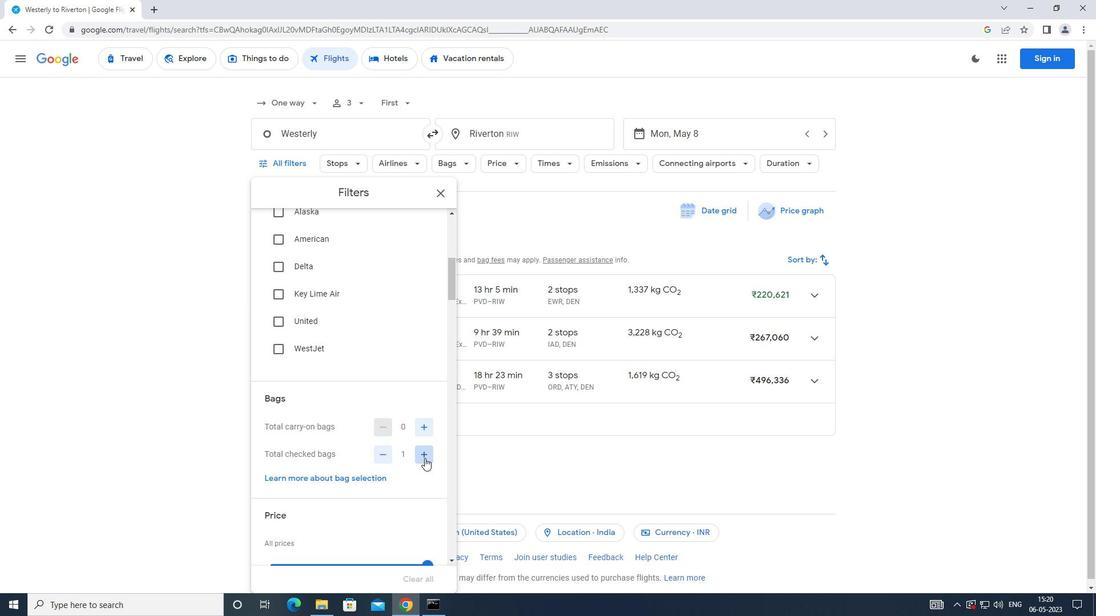 
Action: Mouse pressed left at (425, 458)
Screenshot: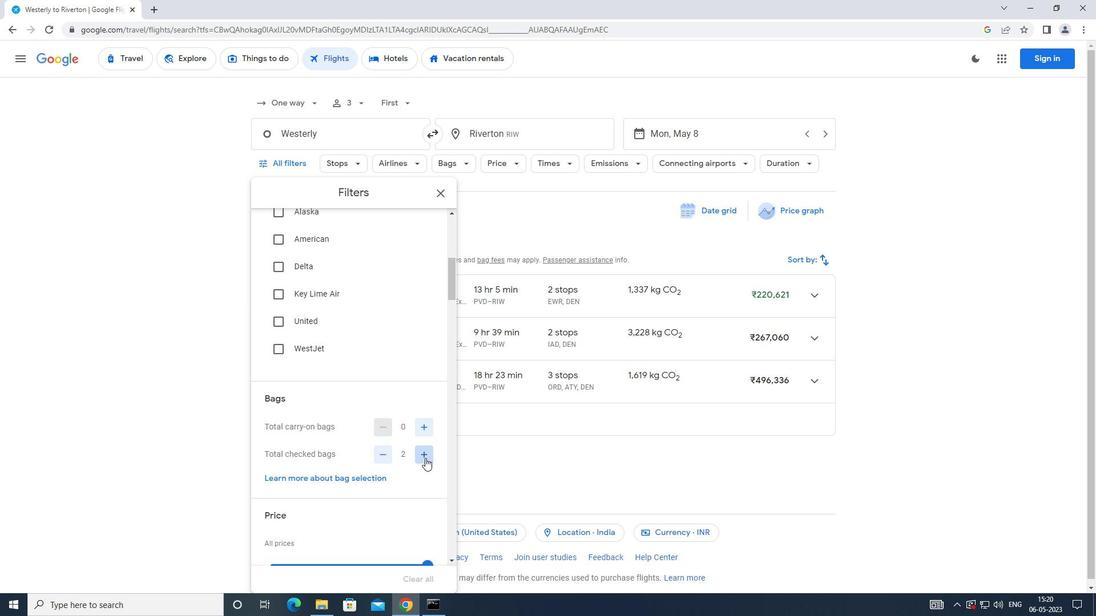 
Action: Mouse moved to (426, 459)
Screenshot: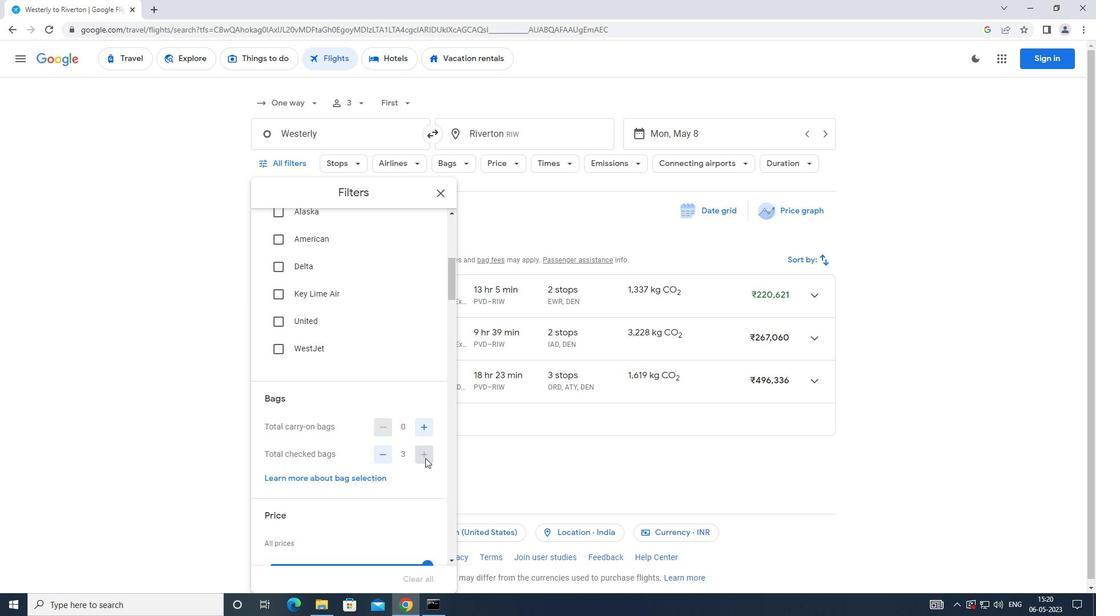 
Action: Mouse pressed left at (426, 459)
Screenshot: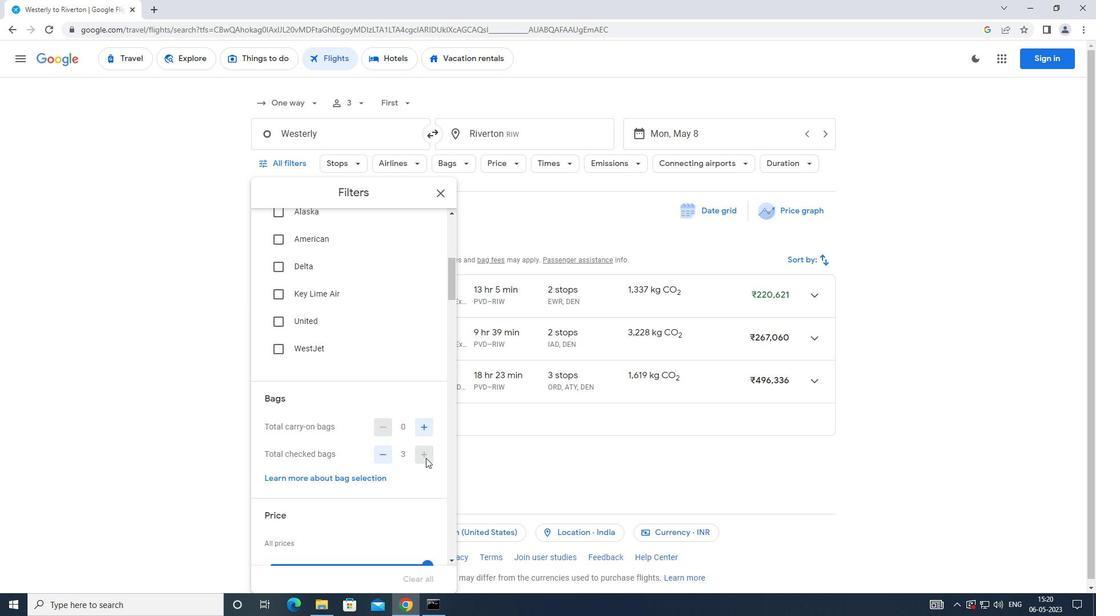 
Action: Mouse pressed left at (426, 459)
Screenshot: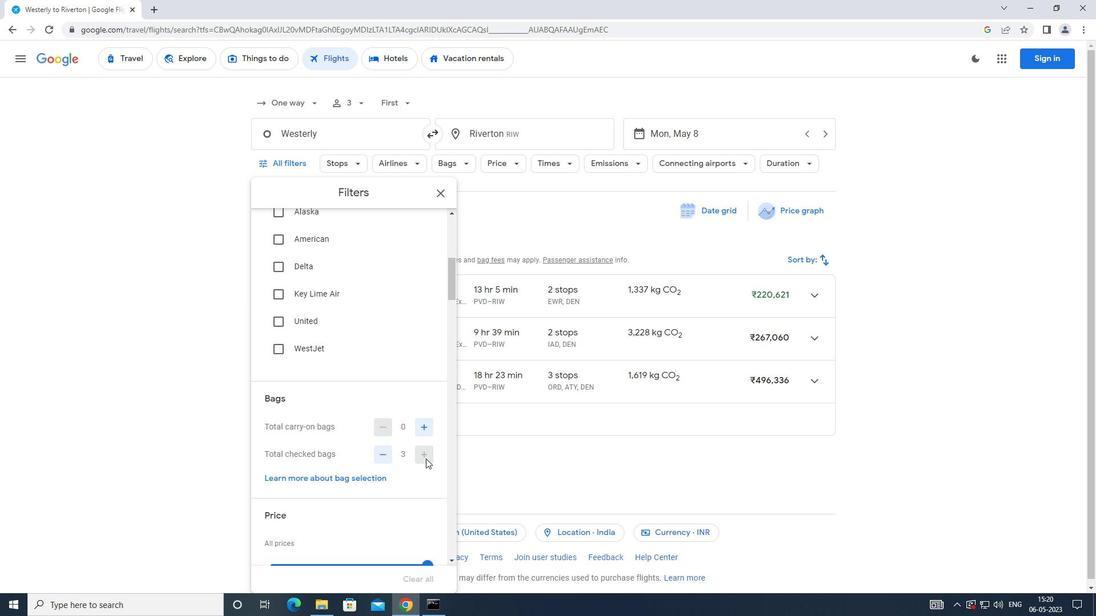 
Action: Mouse pressed left at (426, 459)
Screenshot: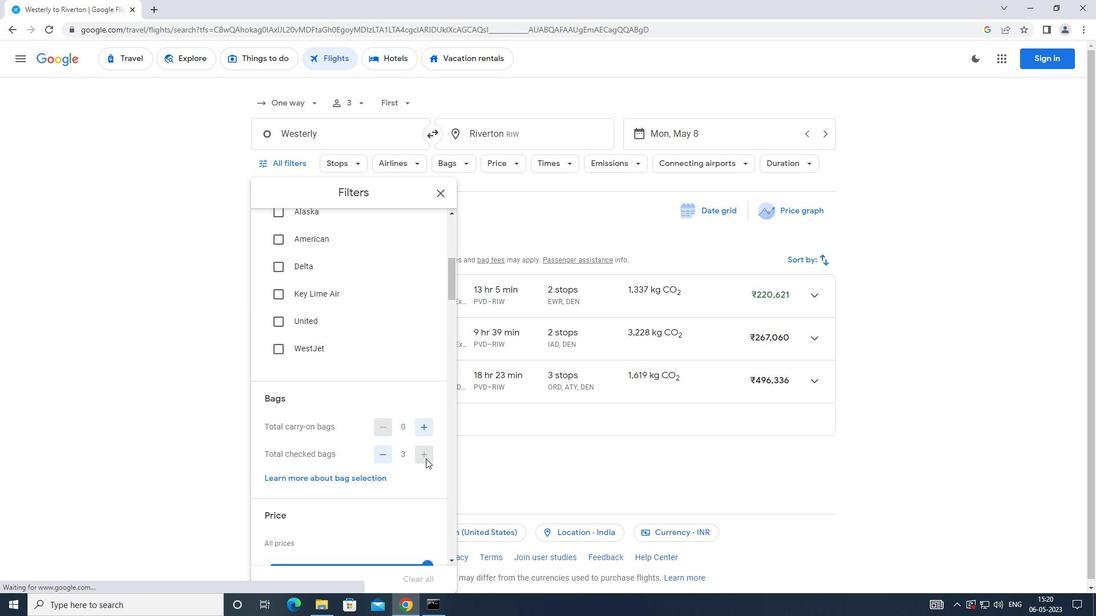 
Action: Mouse pressed left at (426, 459)
Screenshot: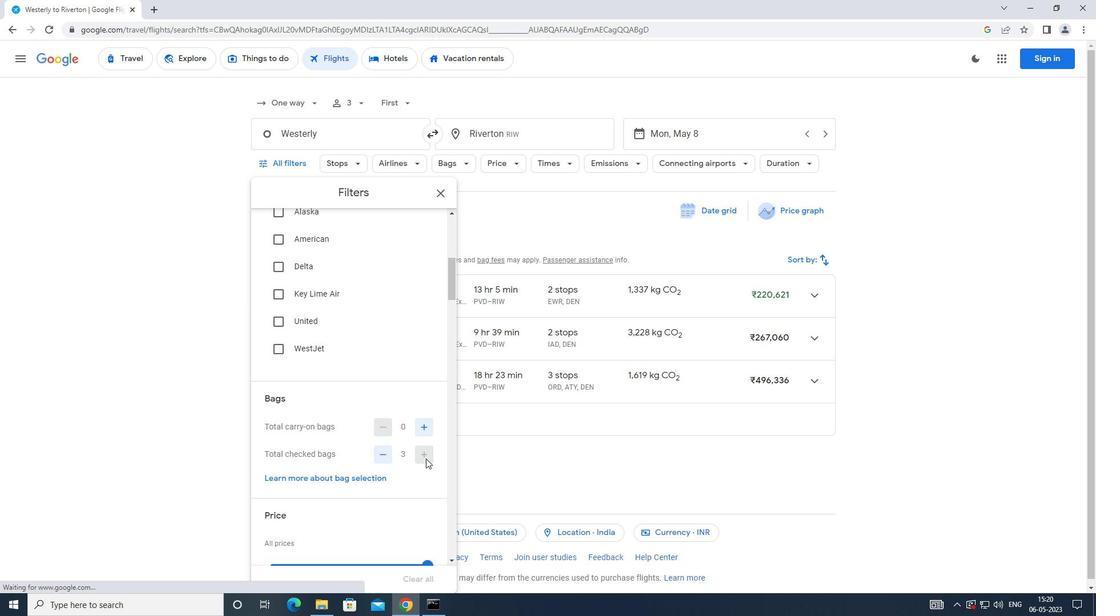 
Action: Mouse moved to (396, 437)
Screenshot: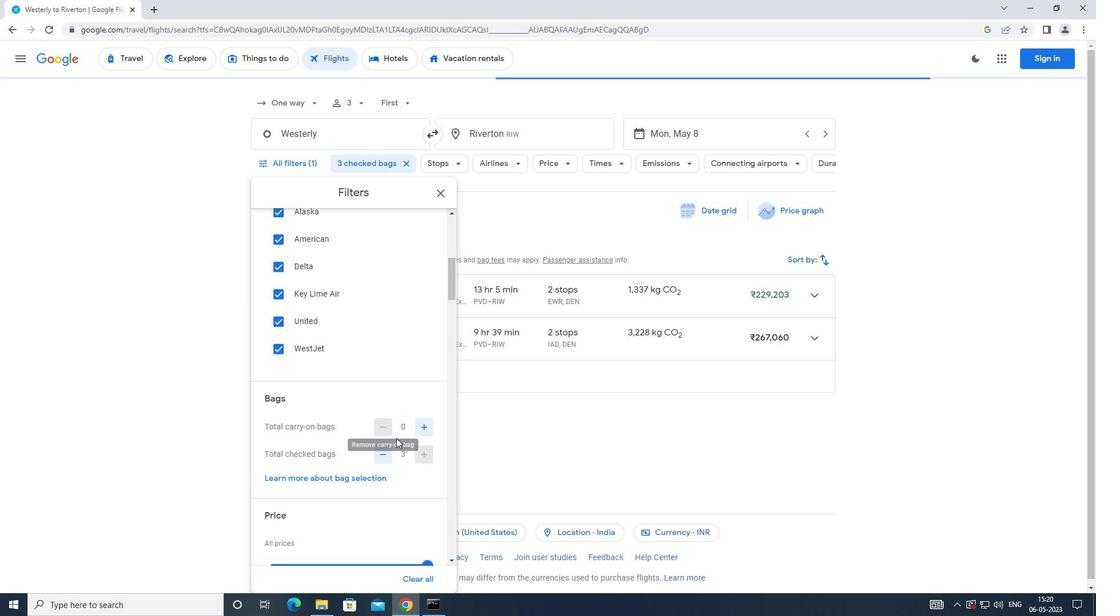 
Action: Mouse scrolled (396, 436) with delta (0, 0)
Screenshot: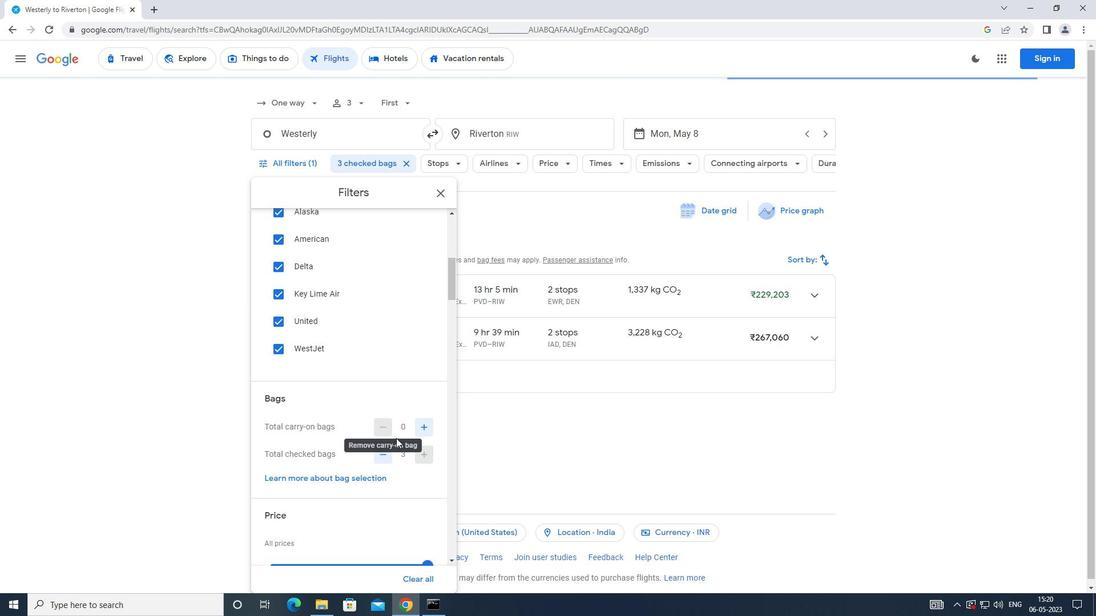 
Action: Mouse scrolled (396, 436) with delta (0, 0)
Screenshot: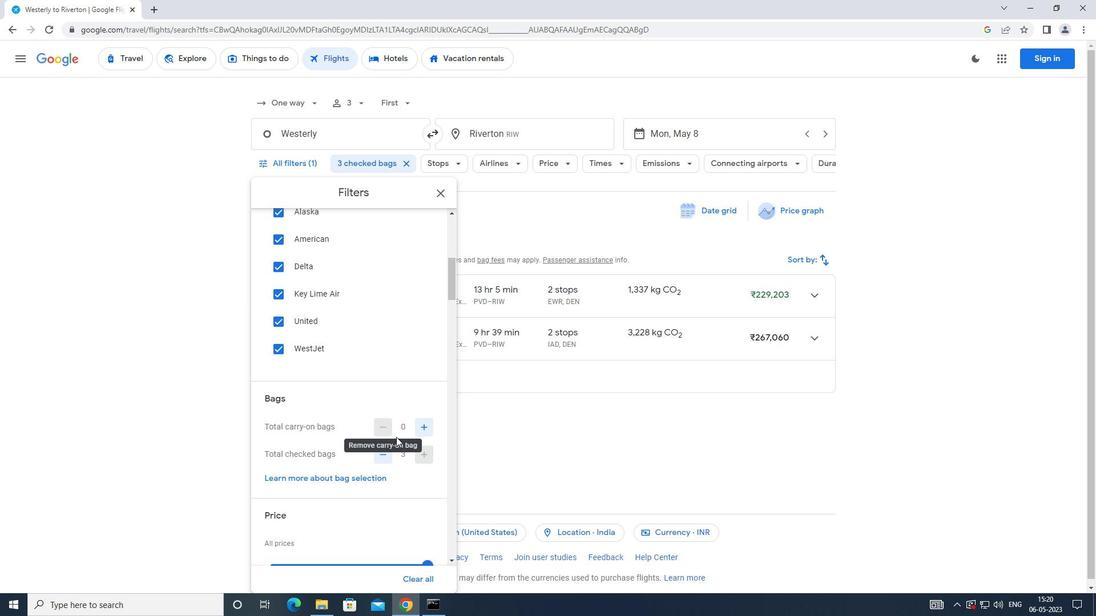 
Action: Mouse moved to (396, 434)
Screenshot: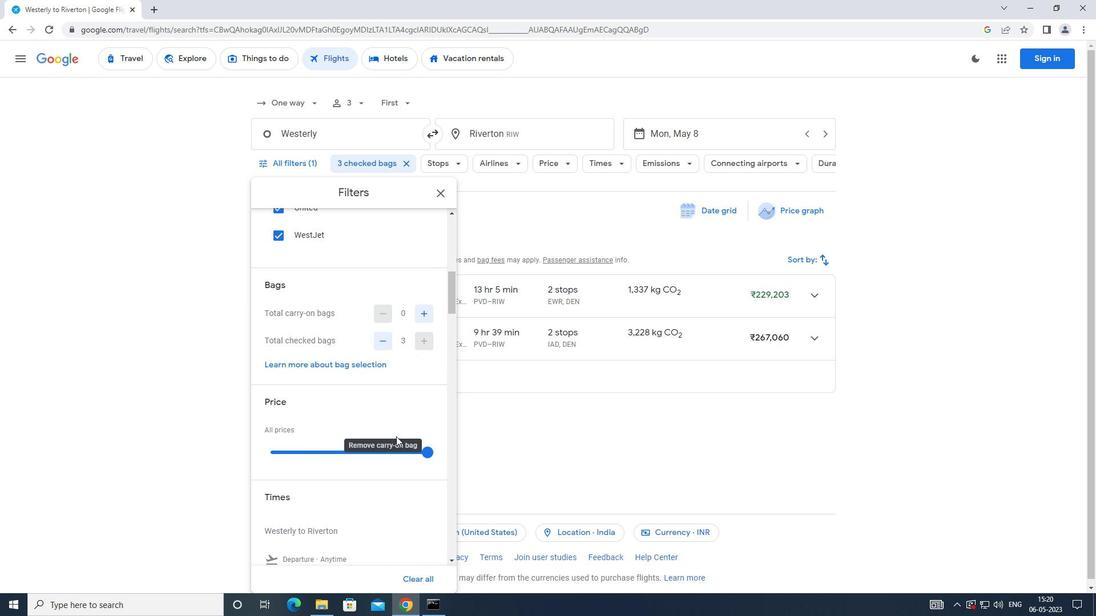 
Action: Mouse scrolled (396, 433) with delta (0, 0)
Screenshot: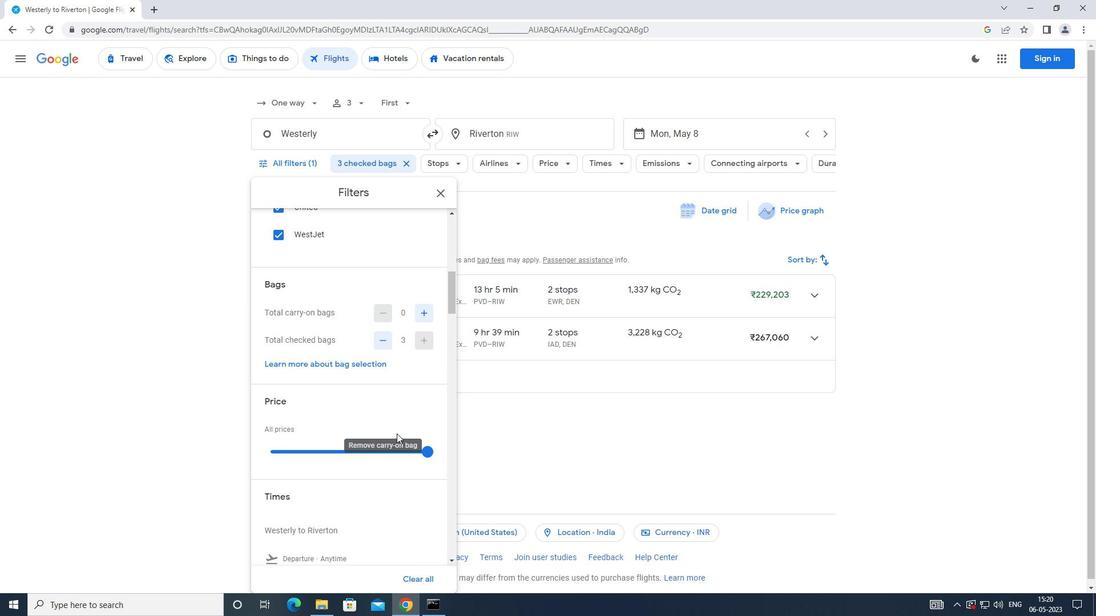 
Action: Mouse moved to (426, 395)
Screenshot: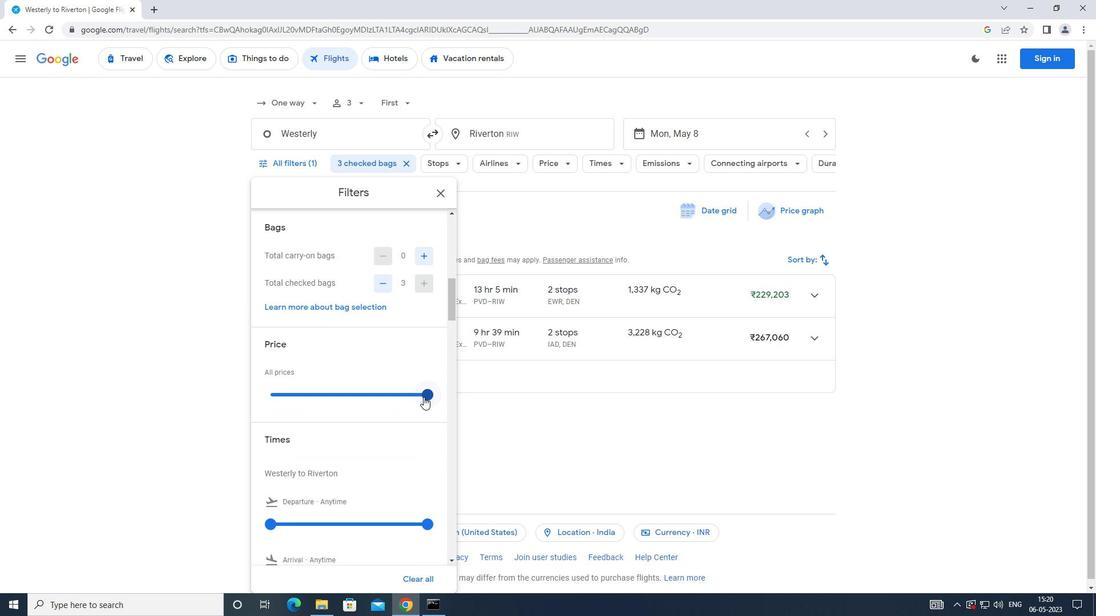 
Action: Mouse pressed left at (426, 395)
Screenshot: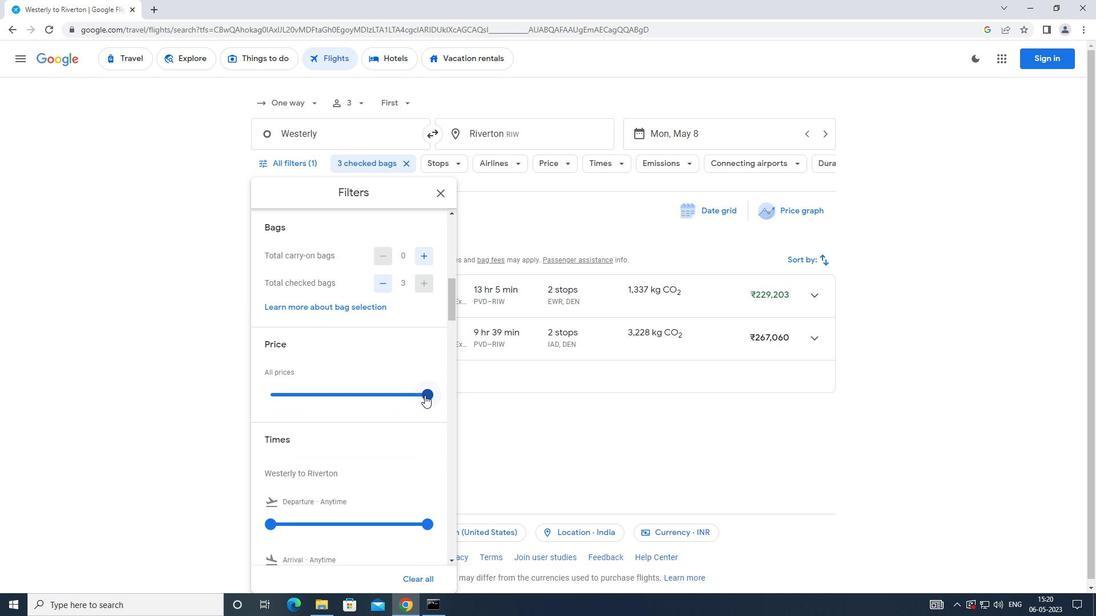 
Action: Mouse moved to (353, 412)
Screenshot: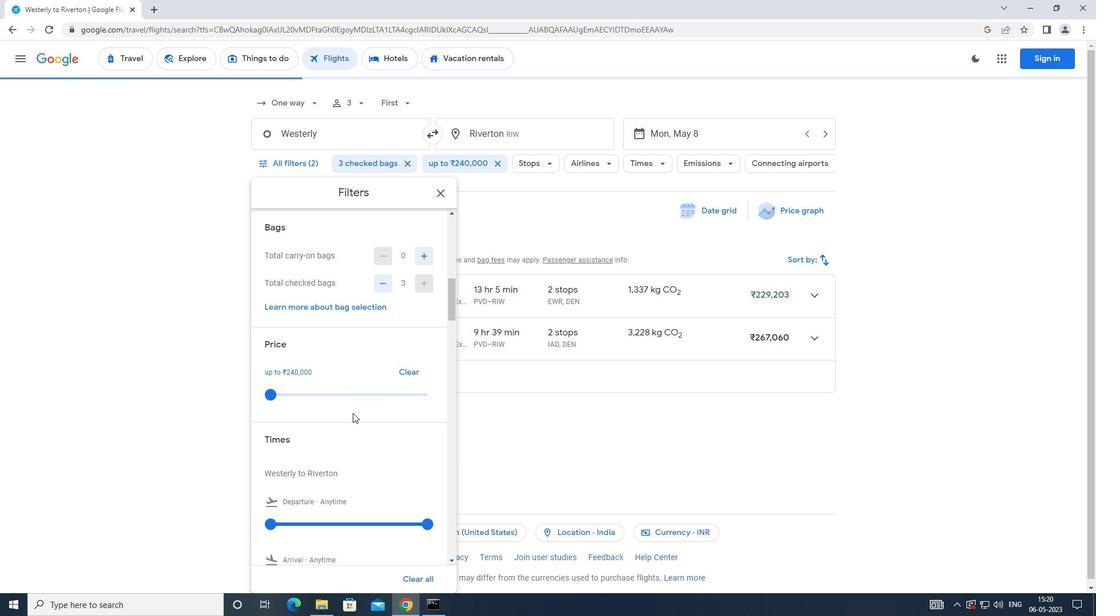 
Action: Mouse scrolled (353, 412) with delta (0, 0)
Screenshot: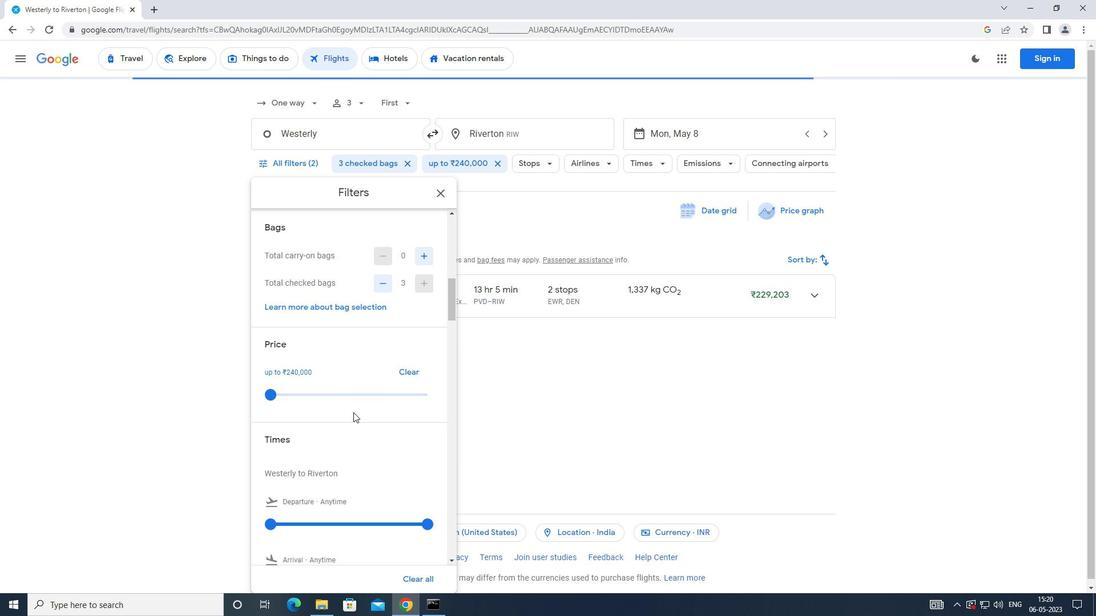 
Action: Mouse scrolled (353, 412) with delta (0, 0)
Screenshot: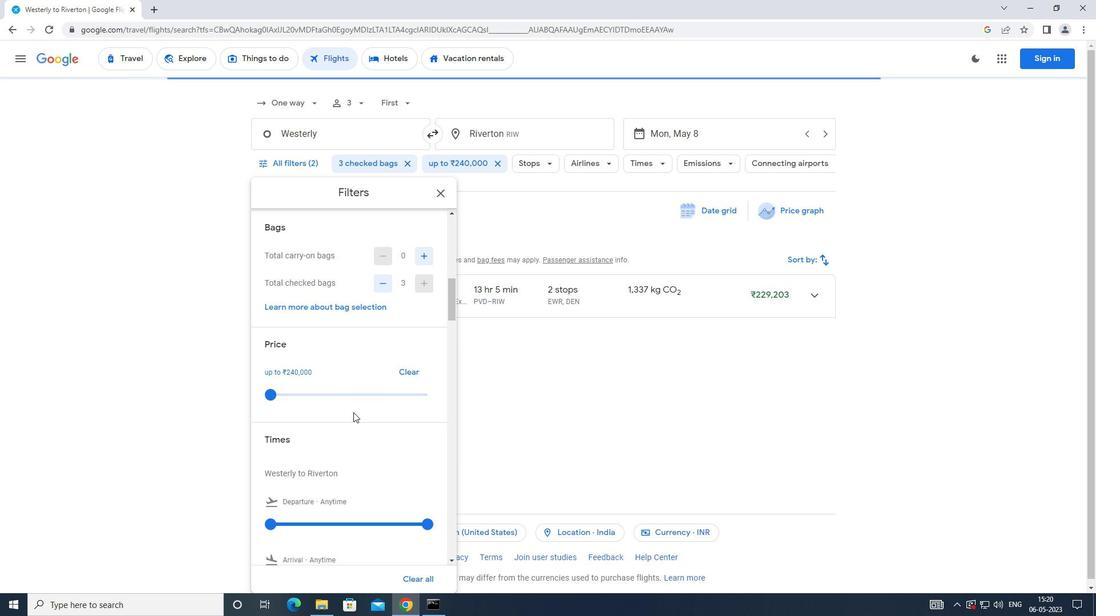 
Action: Mouse moved to (270, 413)
Screenshot: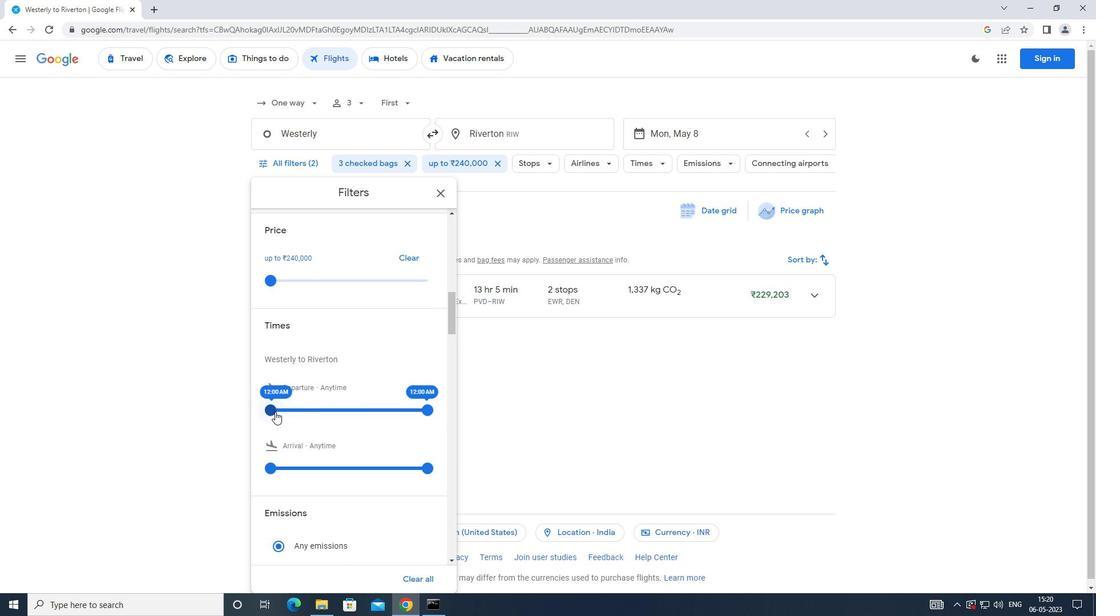 
Action: Mouse pressed left at (270, 413)
Screenshot: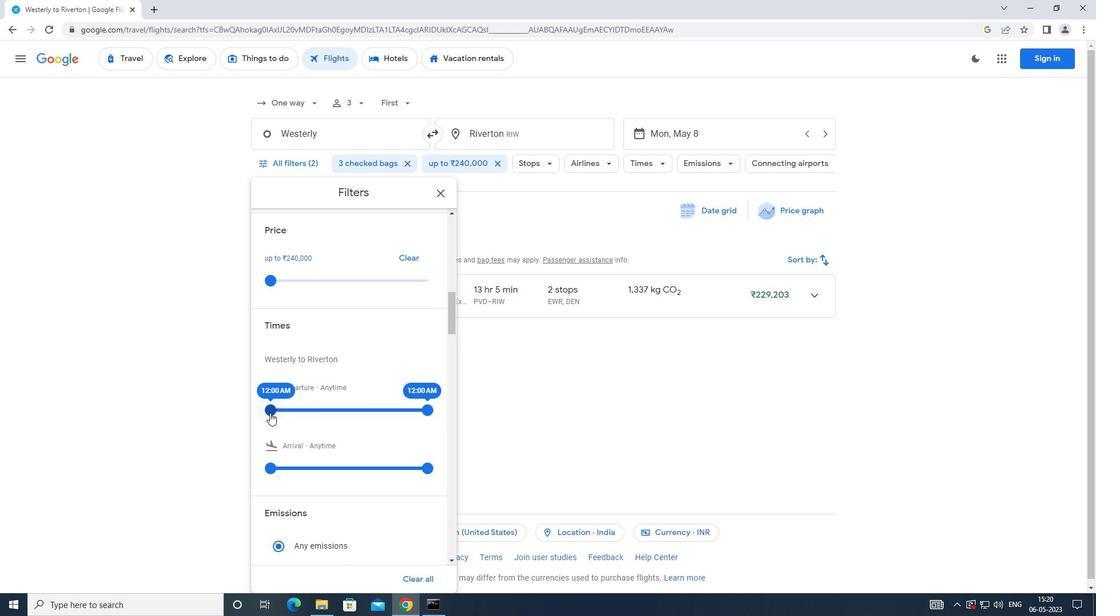 
Action: Mouse moved to (446, 194)
Screenshot: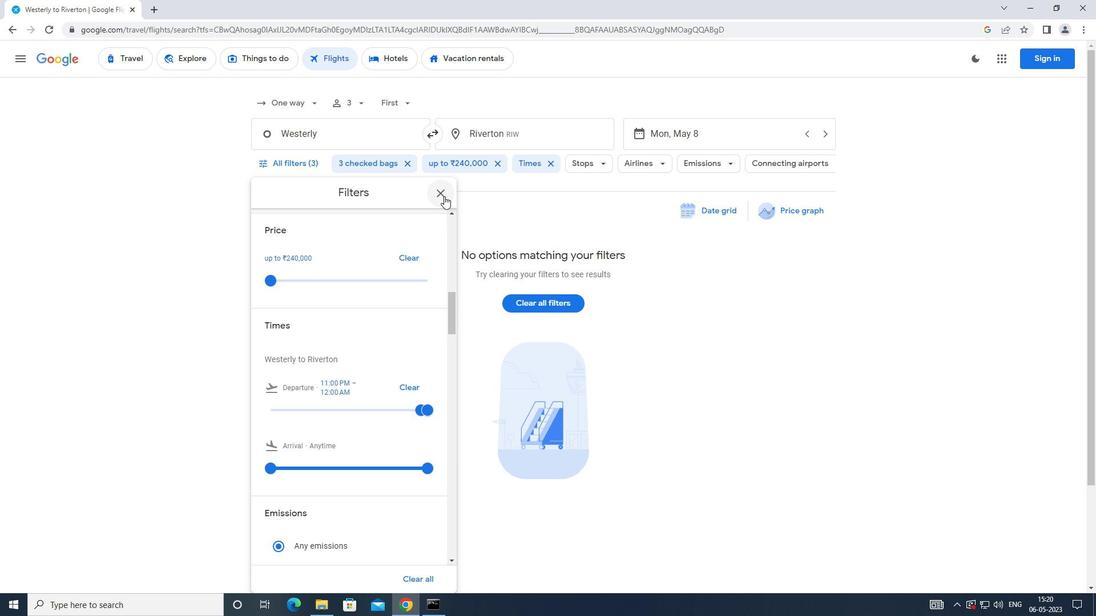 
Action: Mouse pressed left at (446, 194)
Screenshot: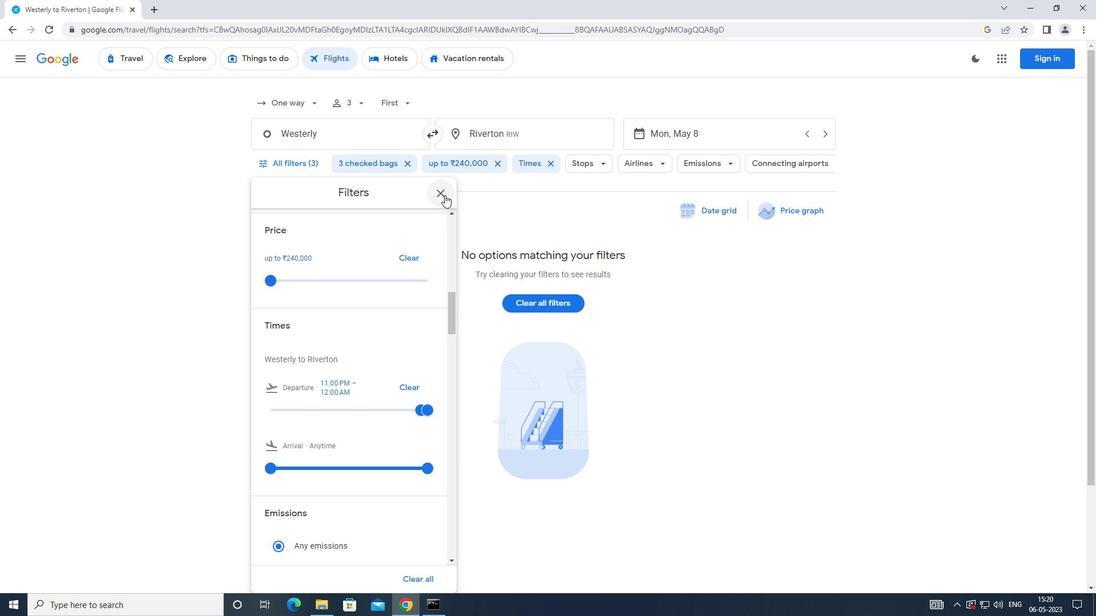 
Action: Mouse moved to (462, 244)
Screenshot: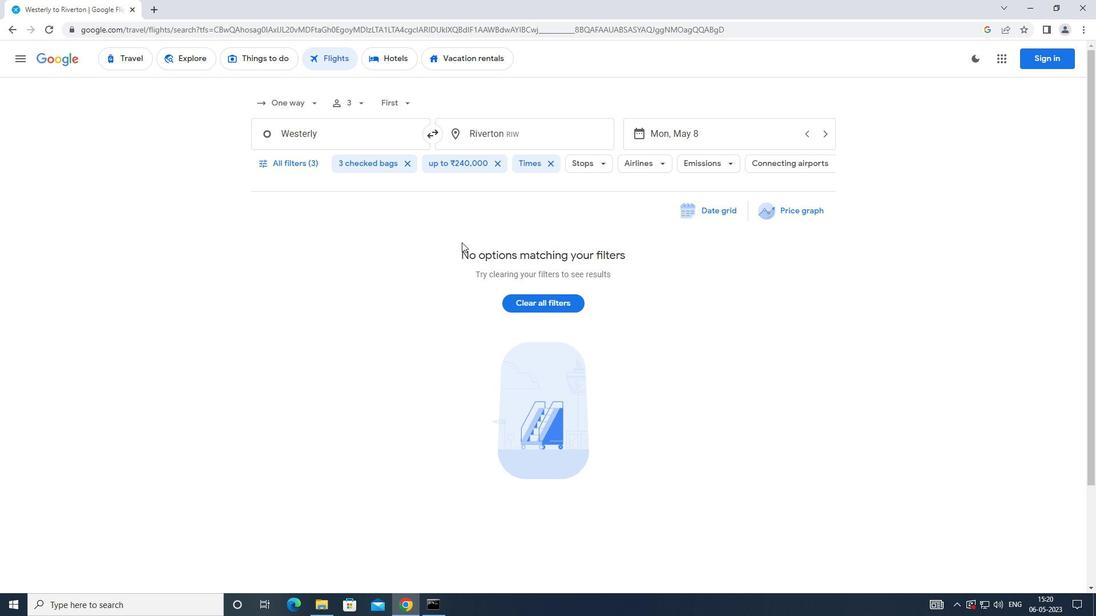 
